 Task: Select a due date automation when advanced on, the moment a card is due add fields with custom field "Resume" set to a date between 1 and 7 working days ago.
Action: Mouse moved to (1273, 106)
Screenshot: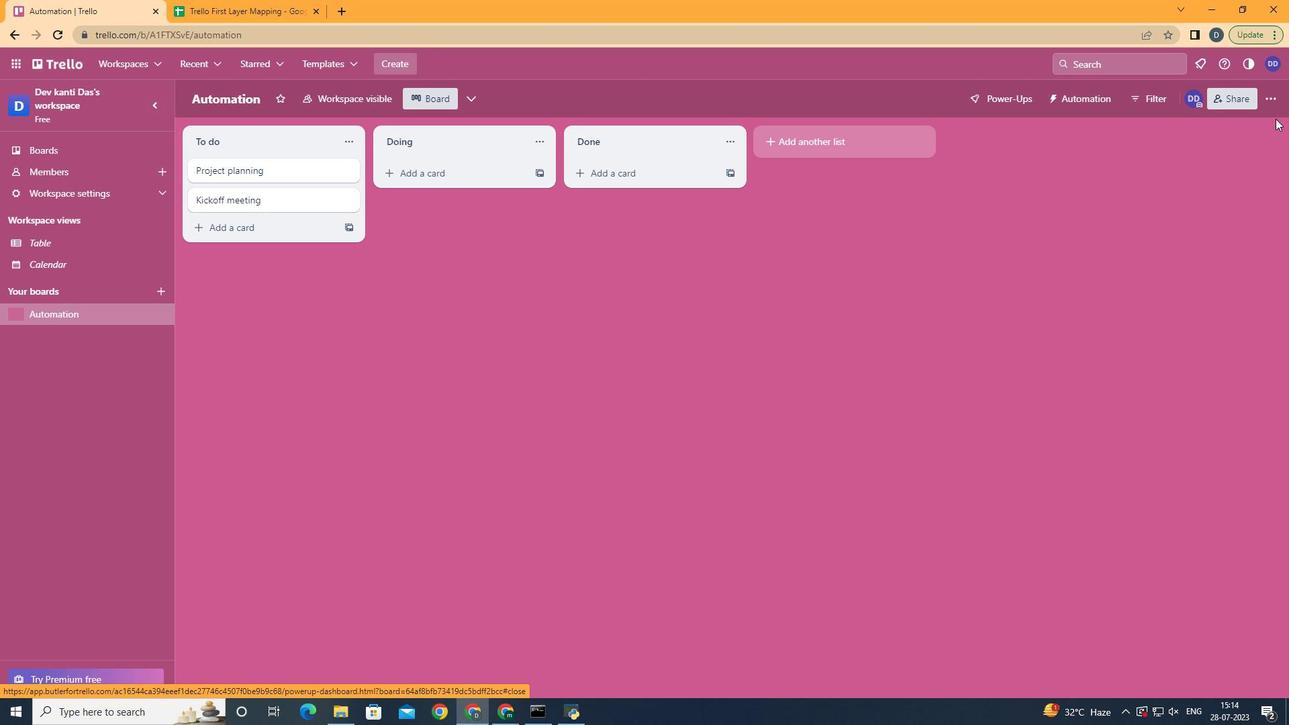 
Action: Mouse pressed left at (1273, 106)
Screenshot: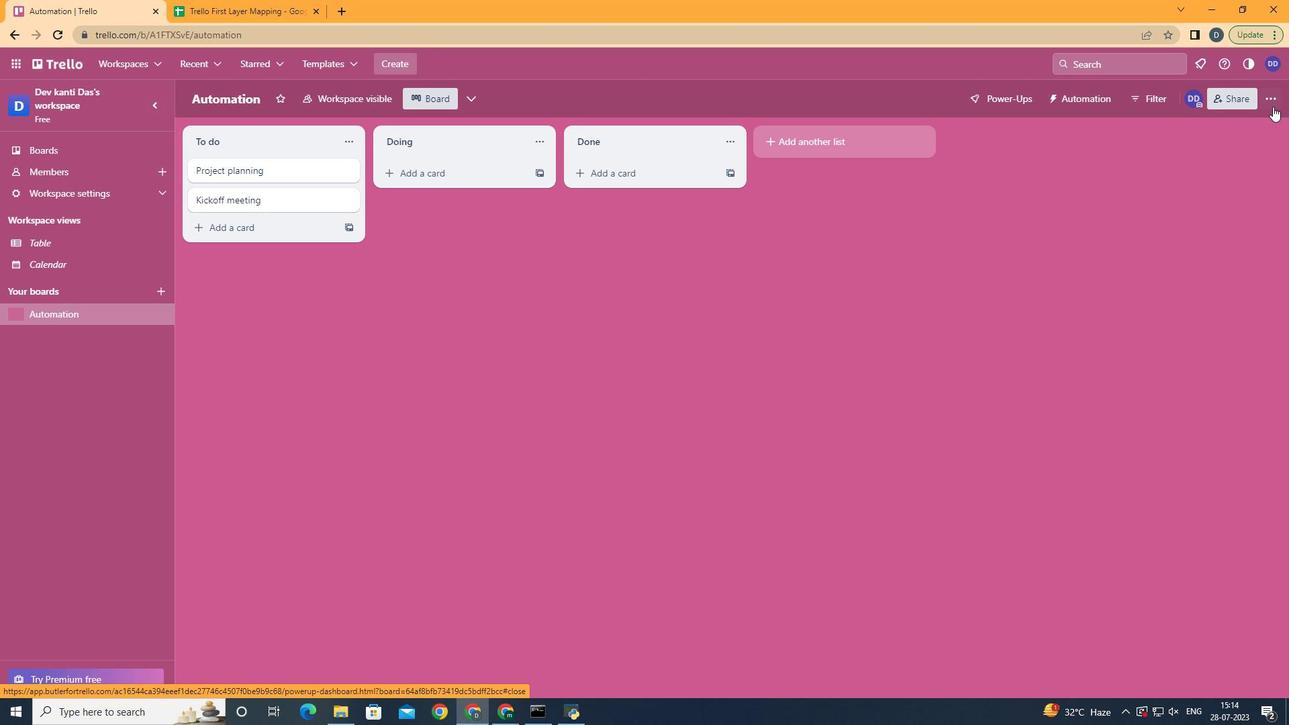
Action: Mouse moved to (1150, 276)
Screenshot: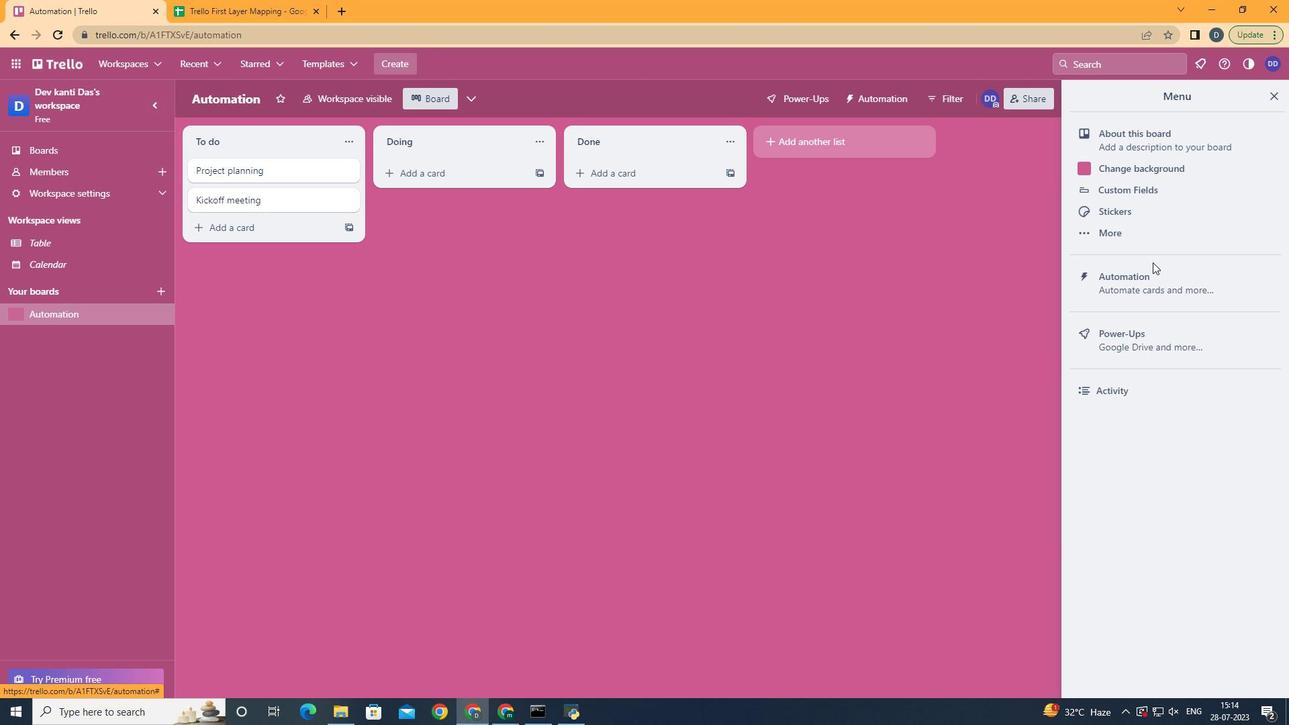 
Action: Mouse pressed left at (1150, 276)
Screenshot: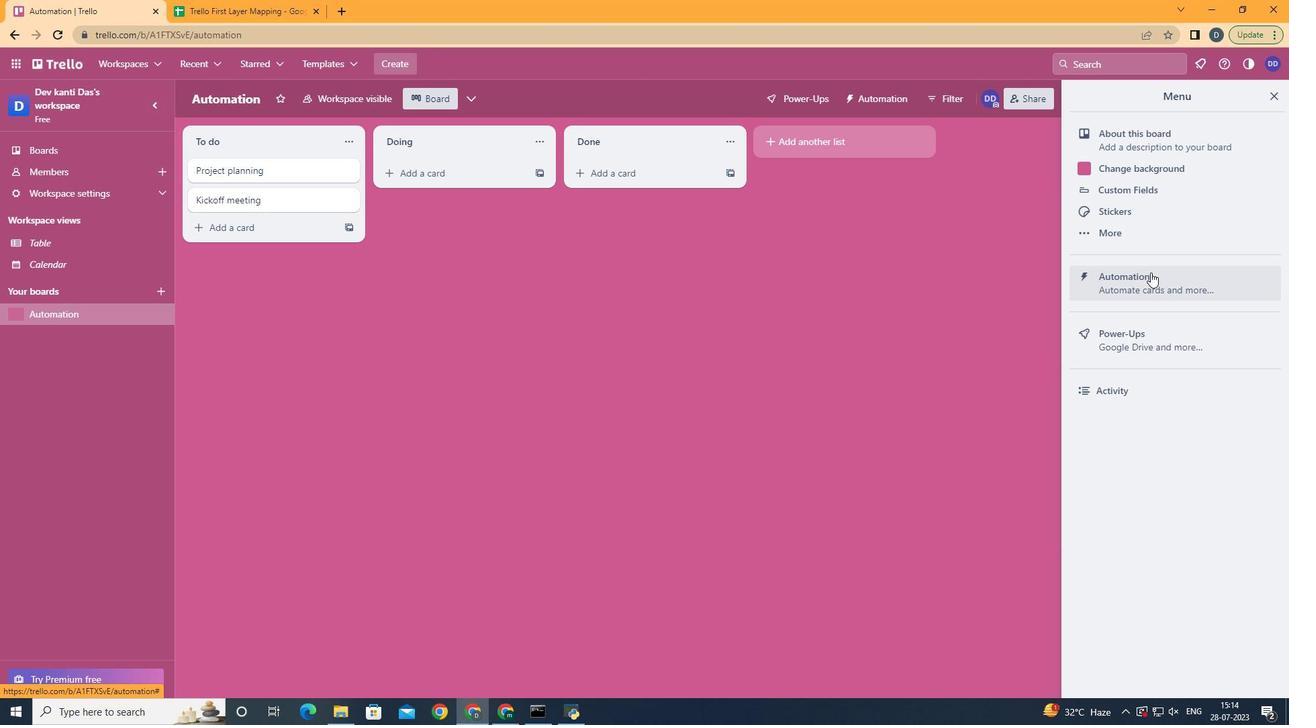 
Action: Mouse moved to (254, 264)
Screenshot: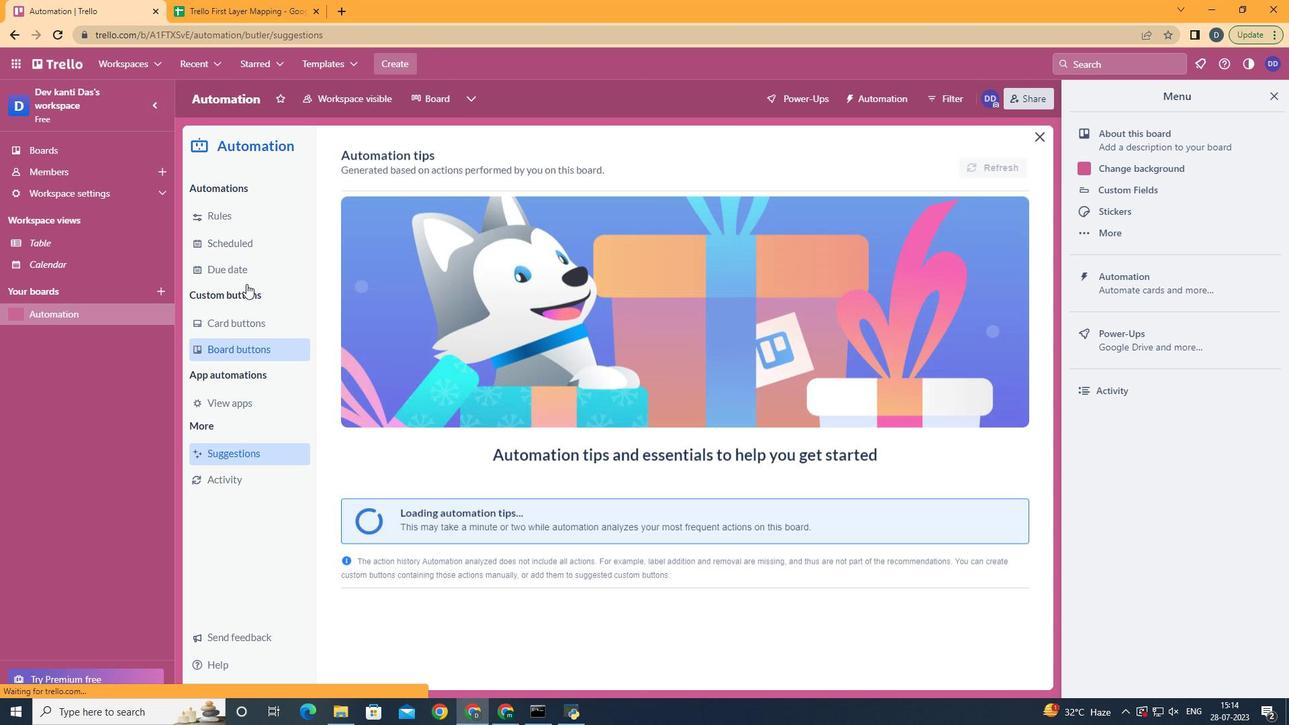 
Action: Mouse pressed left at (254, 264)
Screenshot: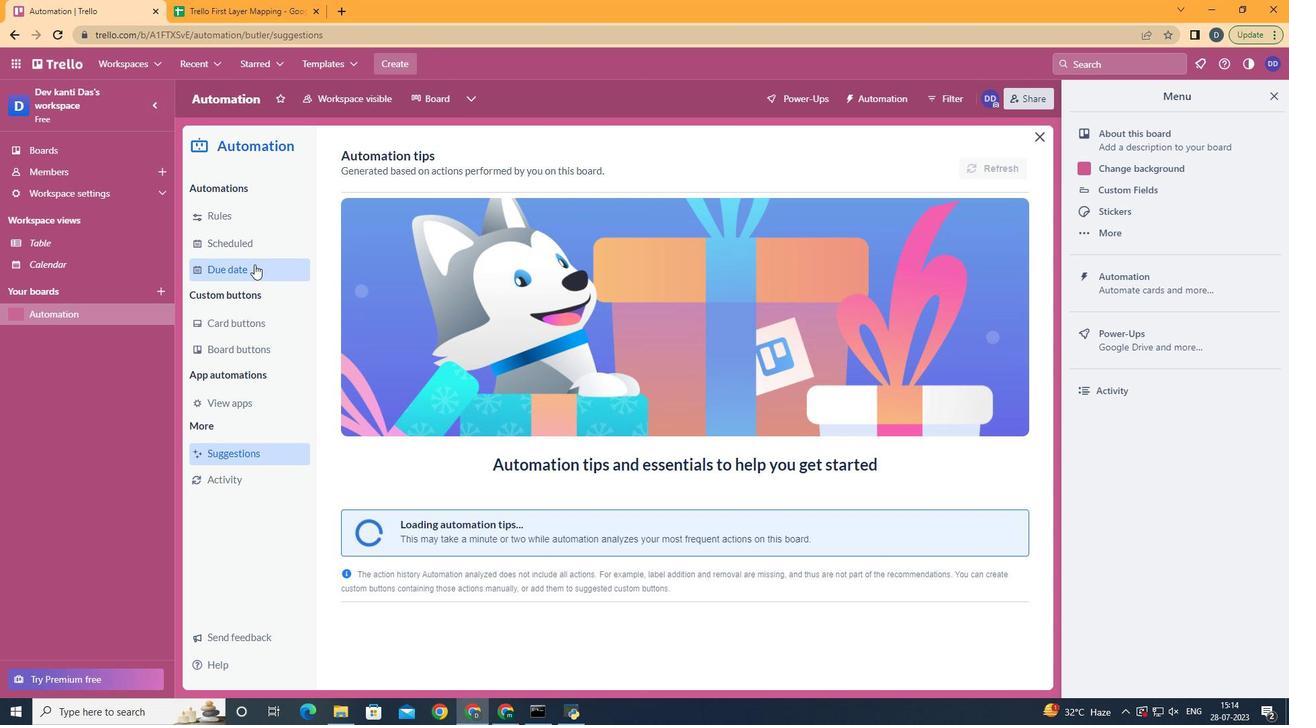 
Action: Mouse pressed right at (254, 264)
Screenshot: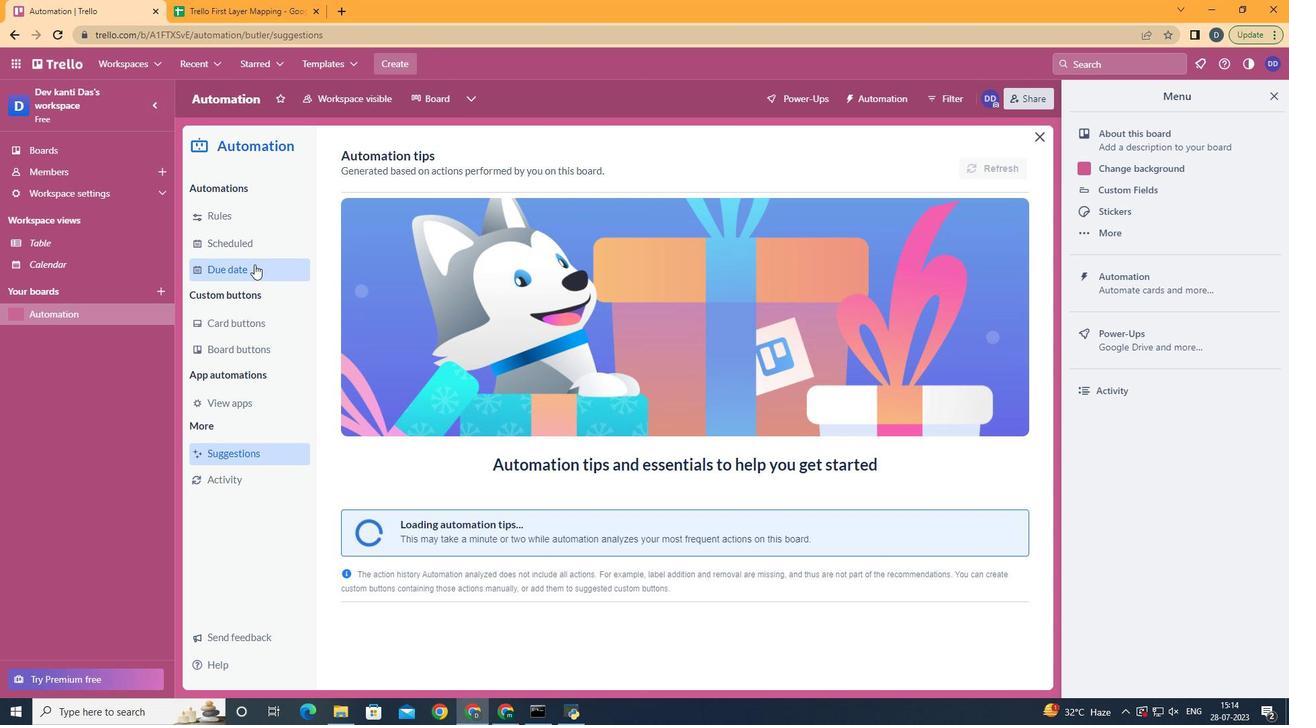 
Action: Mouse pressed left at (254, 264)
Screenshot: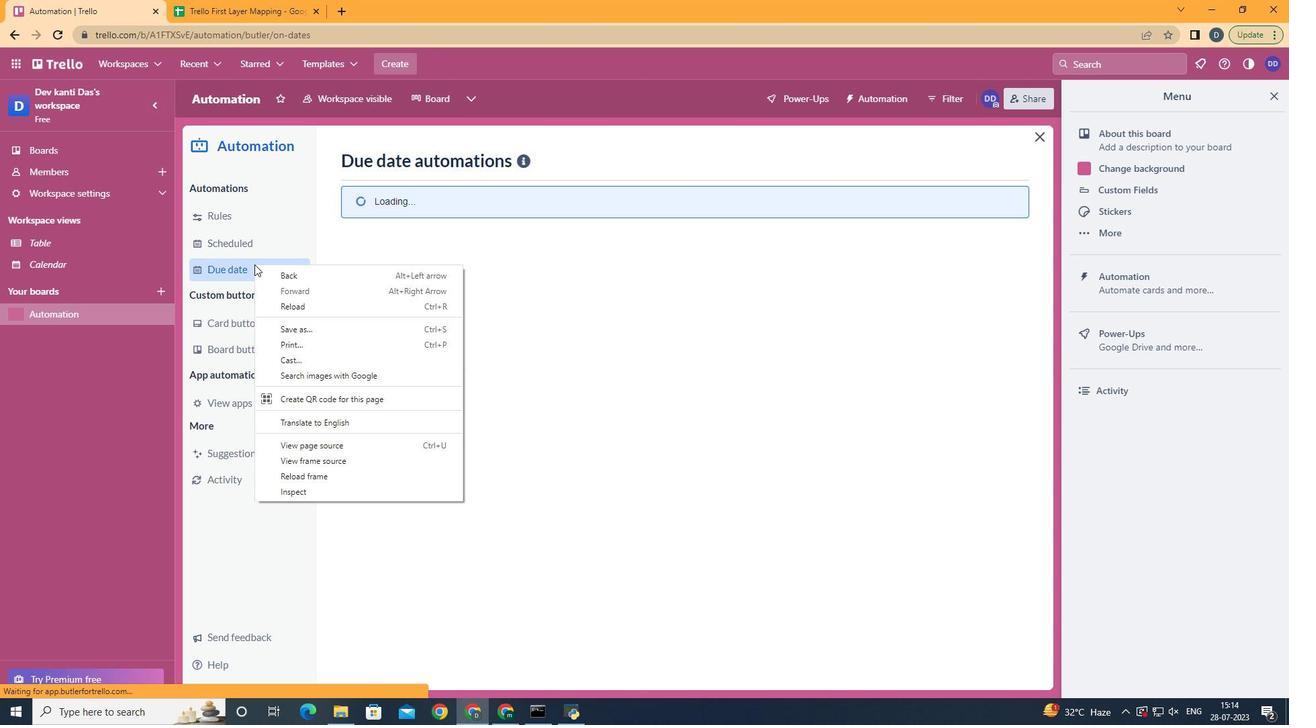 
Action: Mouse moved to (957, 170)
Screenshot: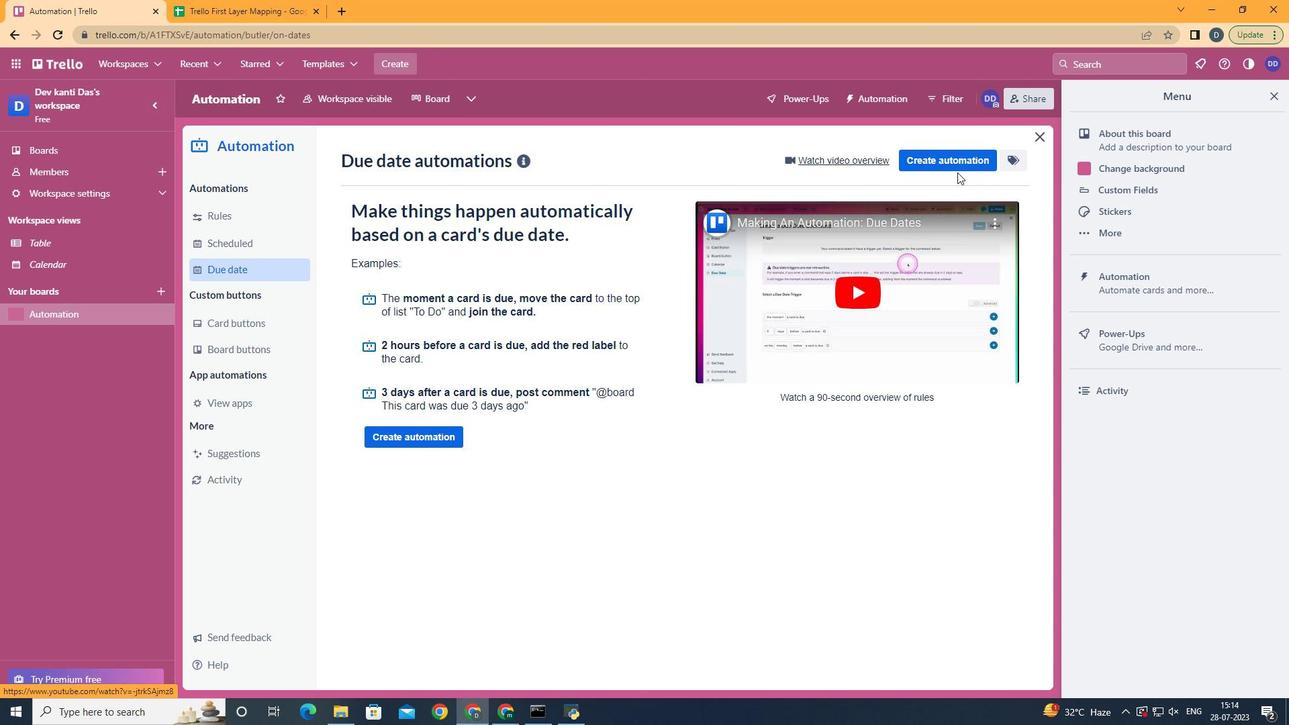 
Action: Mouse pressed left at (957, 170)
Screenshot: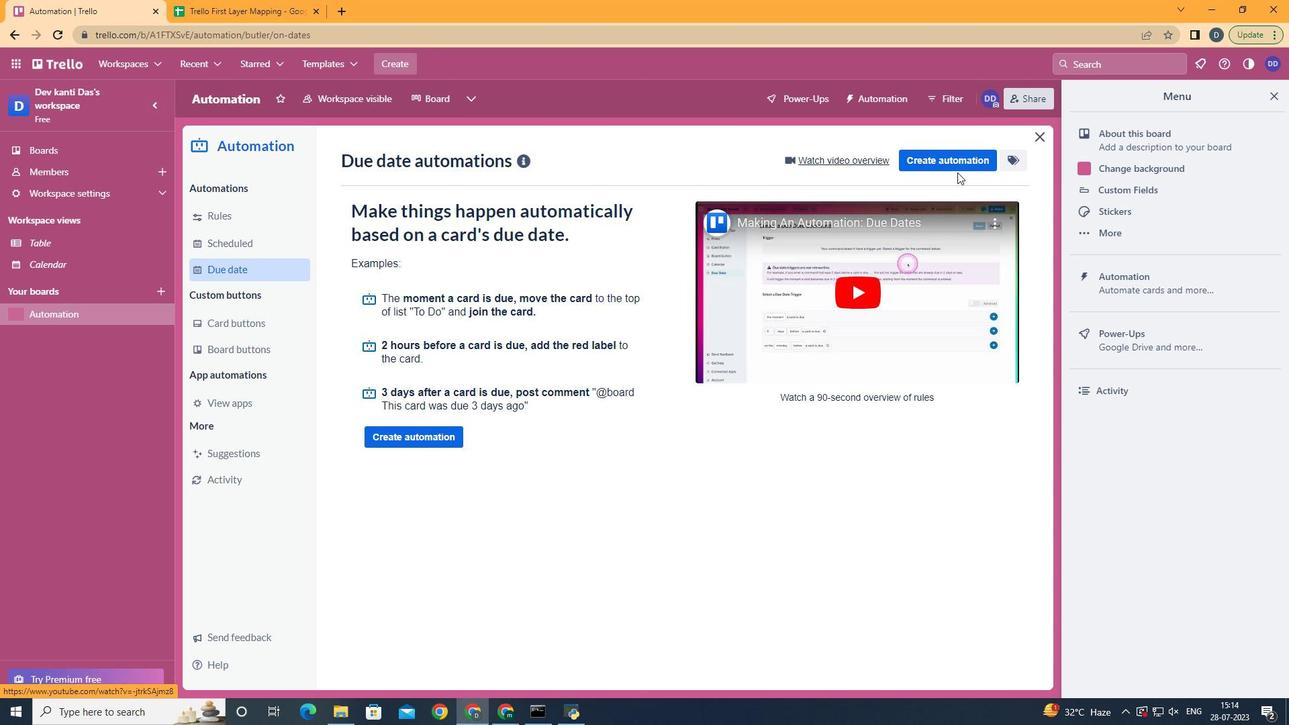 
Action: Mouse moved to (573, 302)
Screenshot: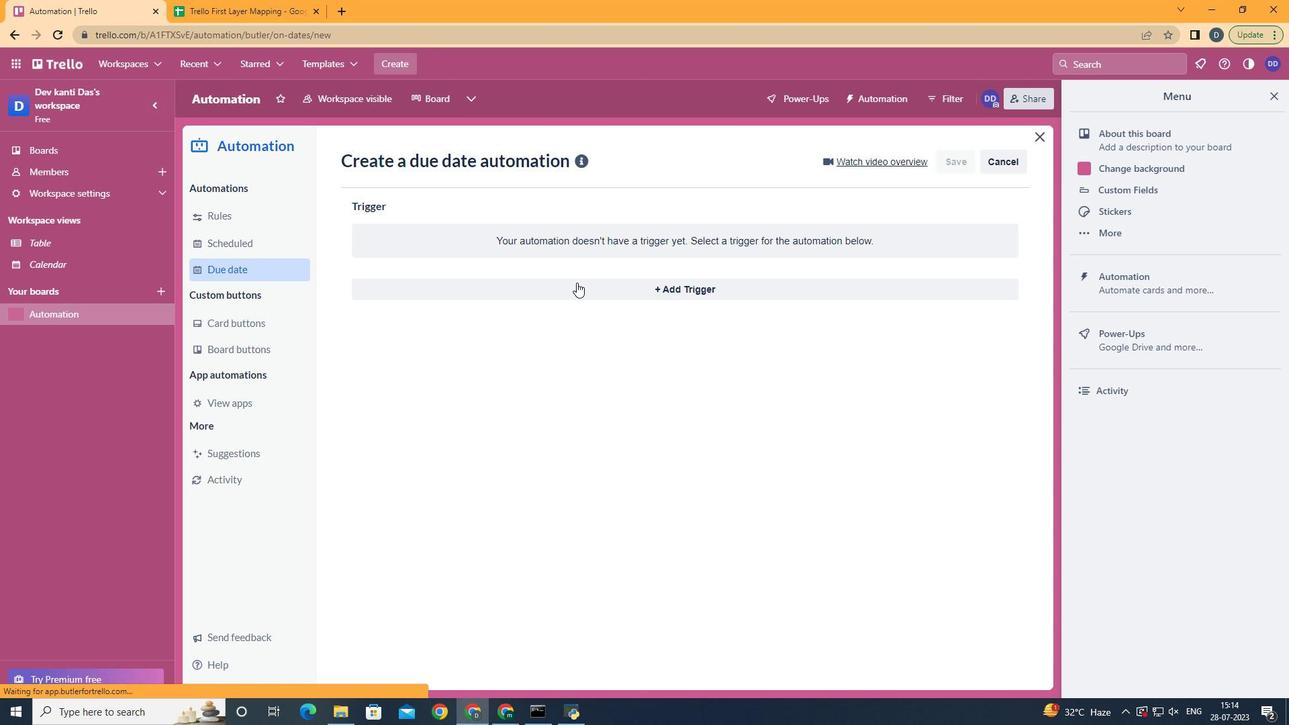 
Action: Mouse pressed left at (573, 302)
Screenshot: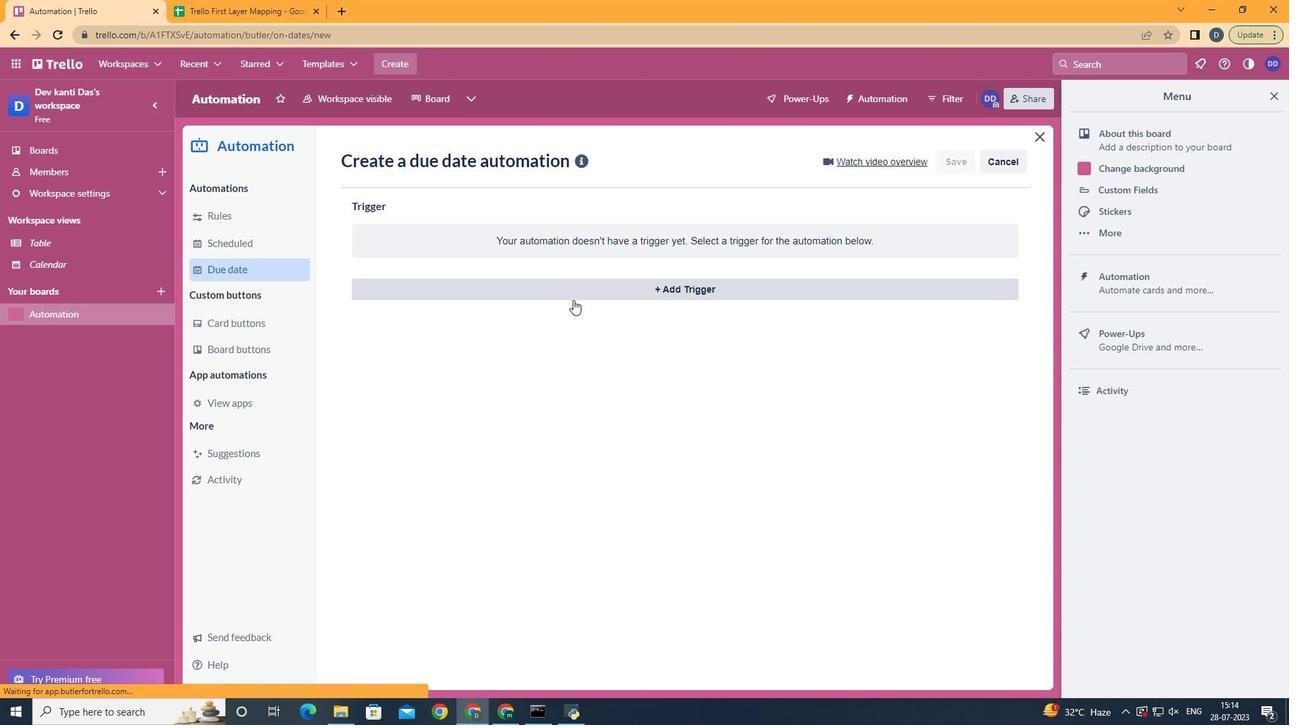 
Action: Mouse moved to (599, 288)
Screenshot: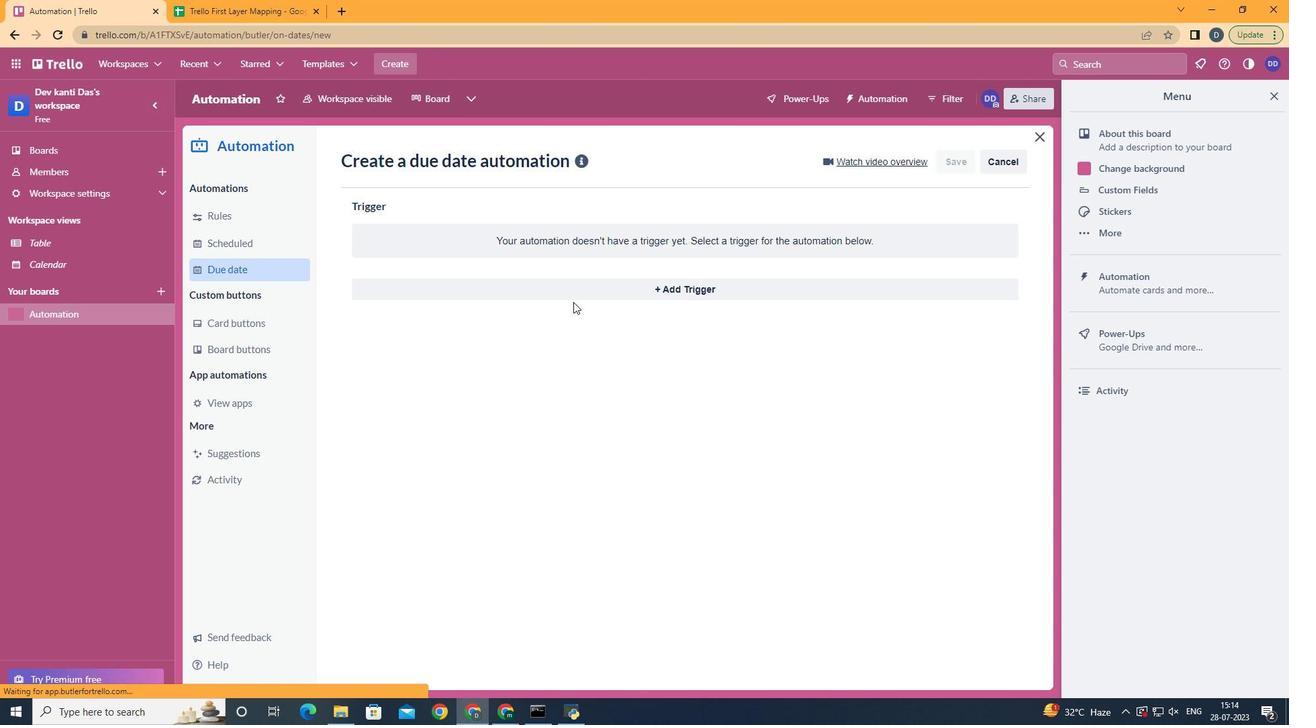 
Action: Mouse pressed left at (599, 288)
Screenshot: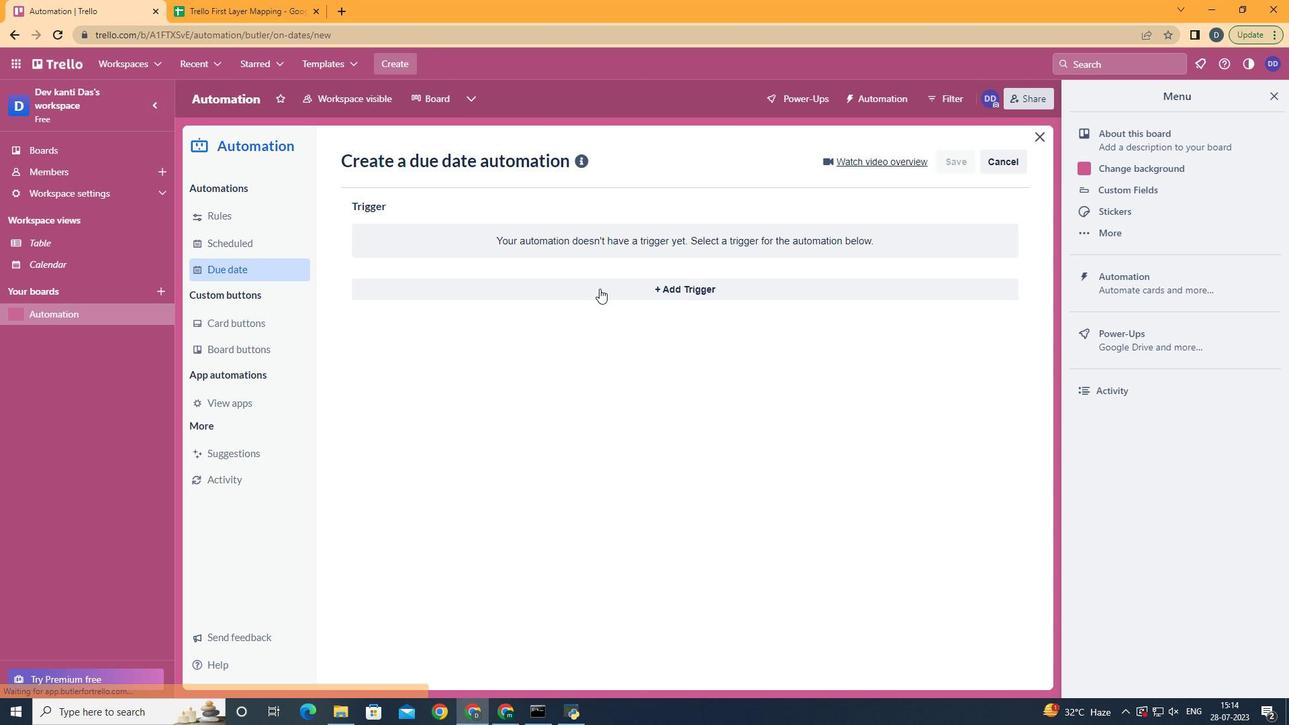 
Action: Mouse moved to (403, 470)
Screenshot: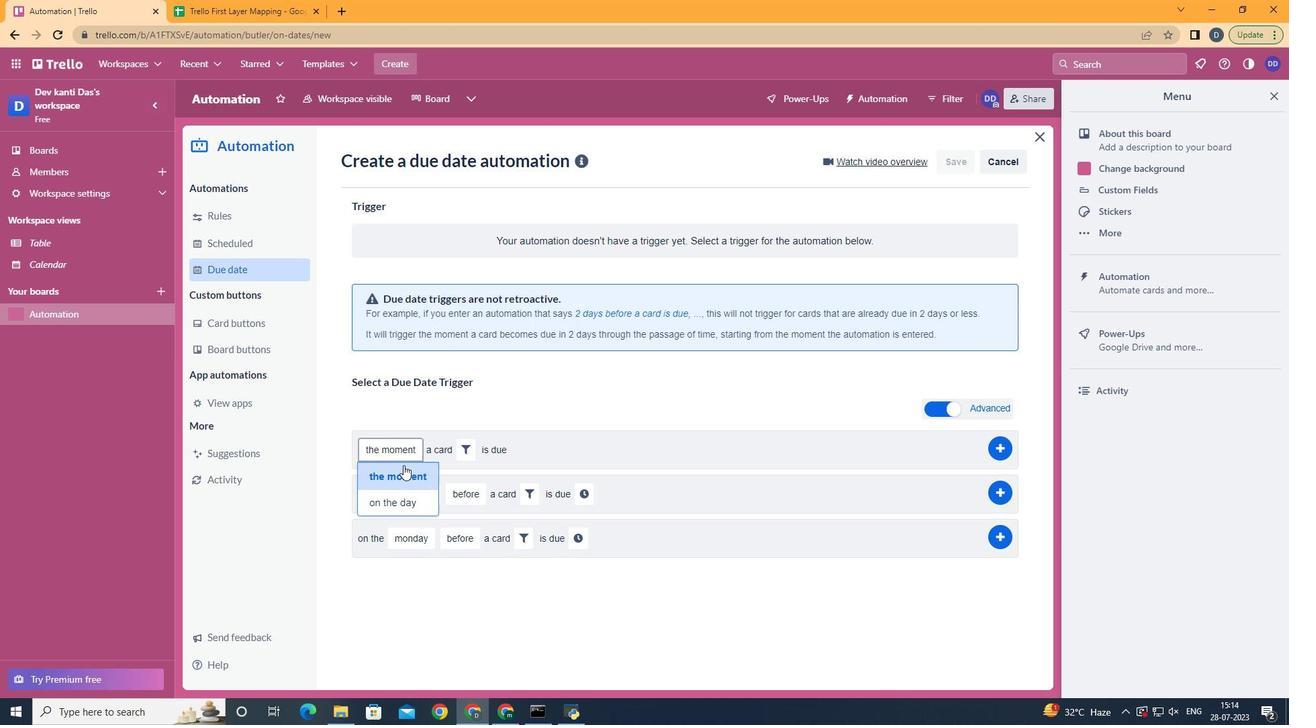 
Action: Mouse pressed left at (403, 470)
Screenshot: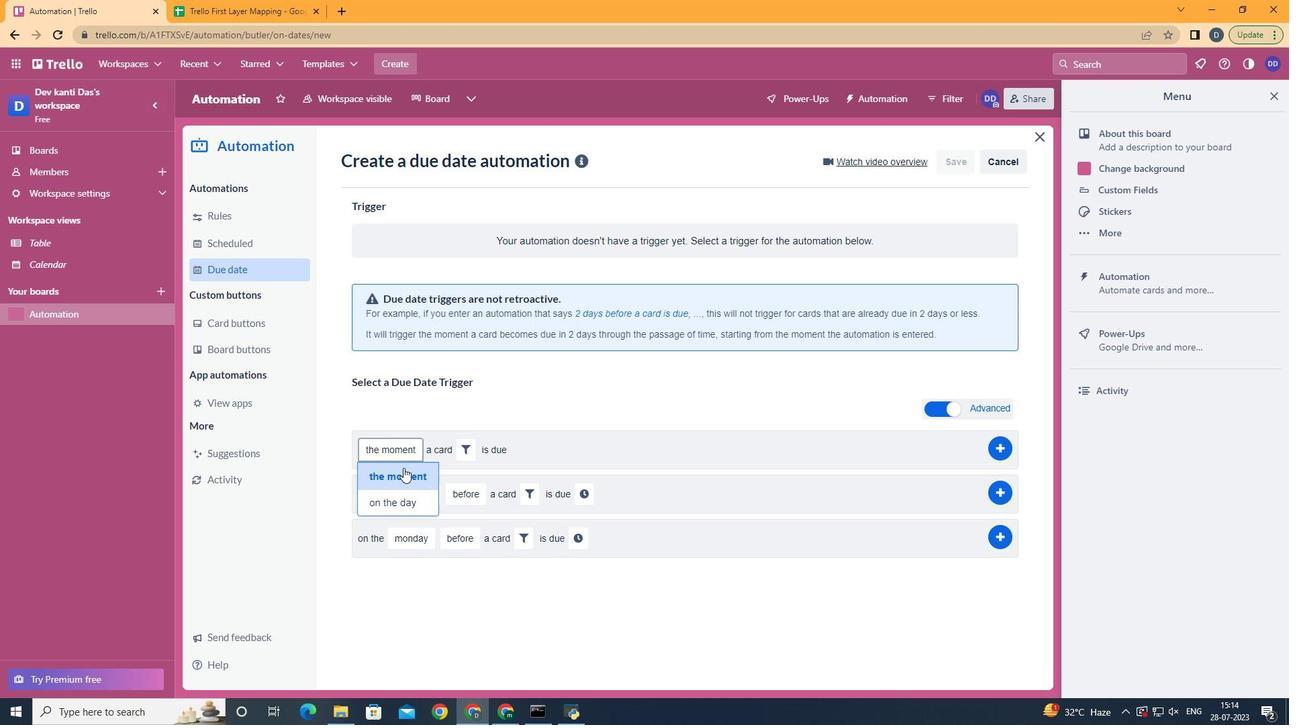 
Action: Mouse moved to (463, 450)
Screenshot: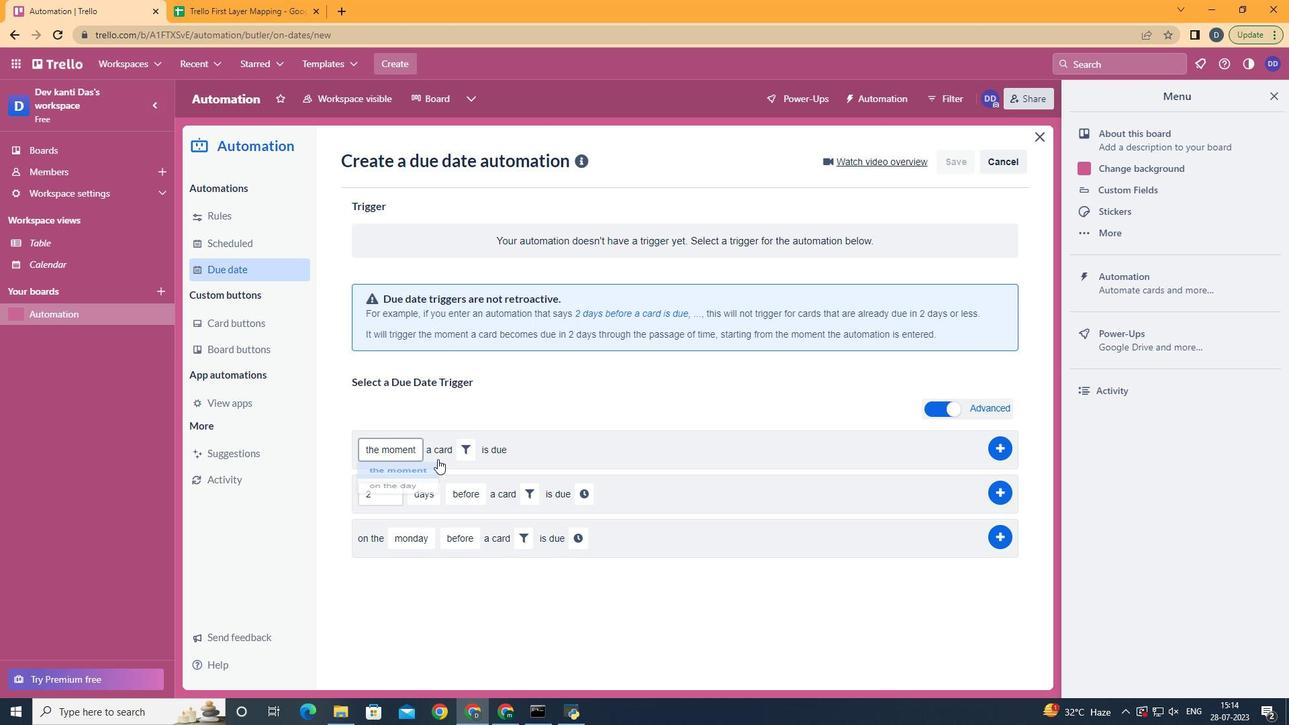 
Action: Mouse pressed left at (463, 450)
Screenshot: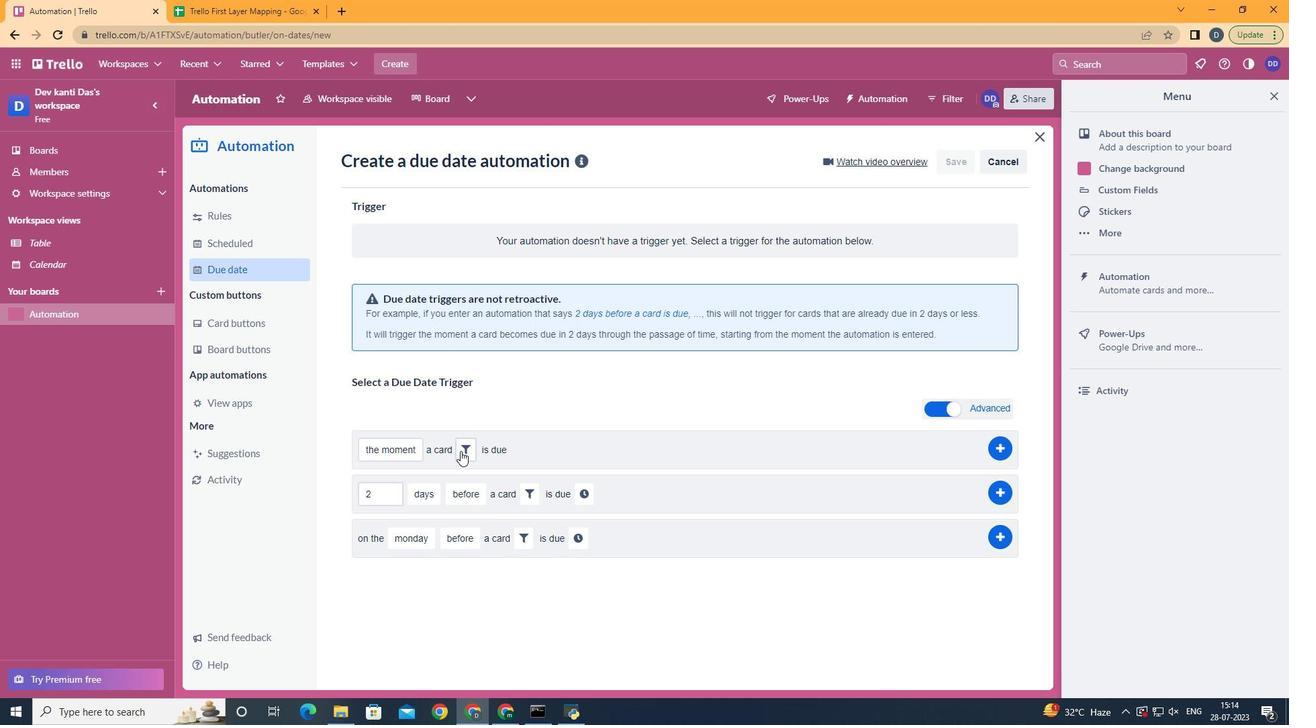 
Action: Mouse moved to (681, 495)
Screenshot: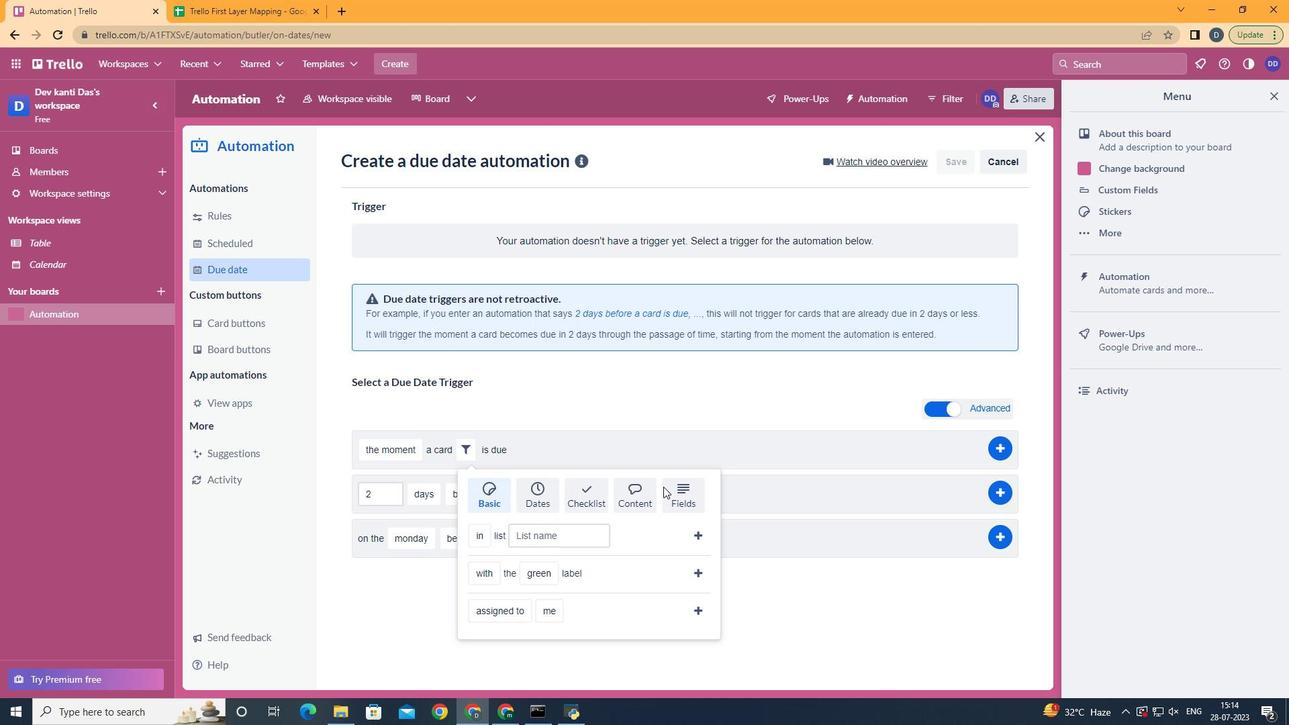 
Action: Mouse pressed left at (681, 495)
Screenshot: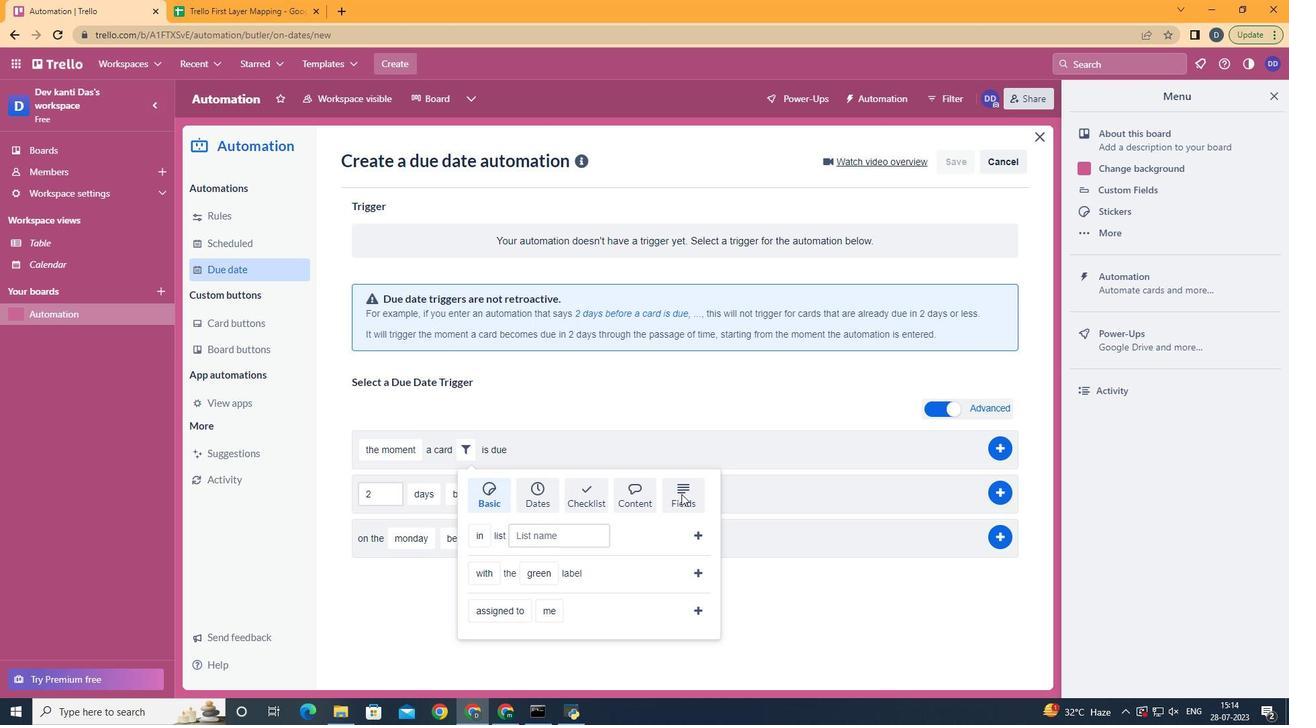 
Action: Mouse moved to (671, 534)
Screenshot: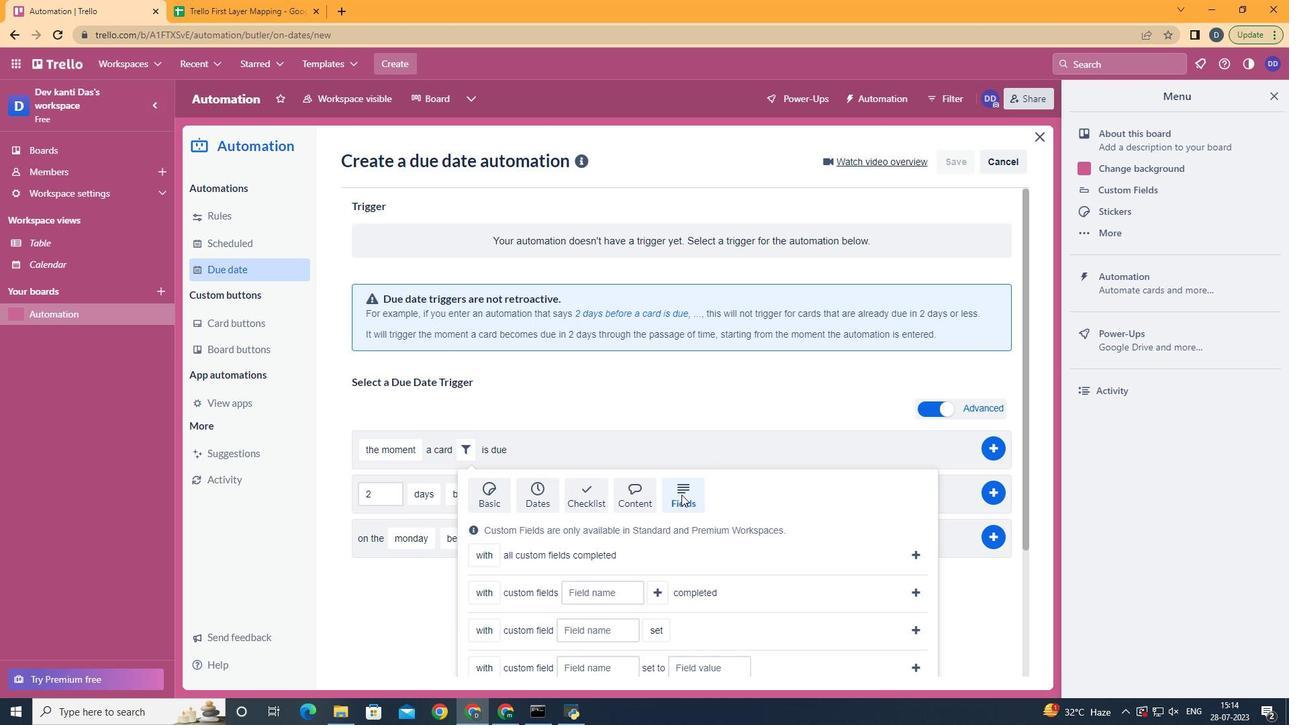 
Action: Mouse scrolled (671, 533) with delta (0, 0)
Screenshot: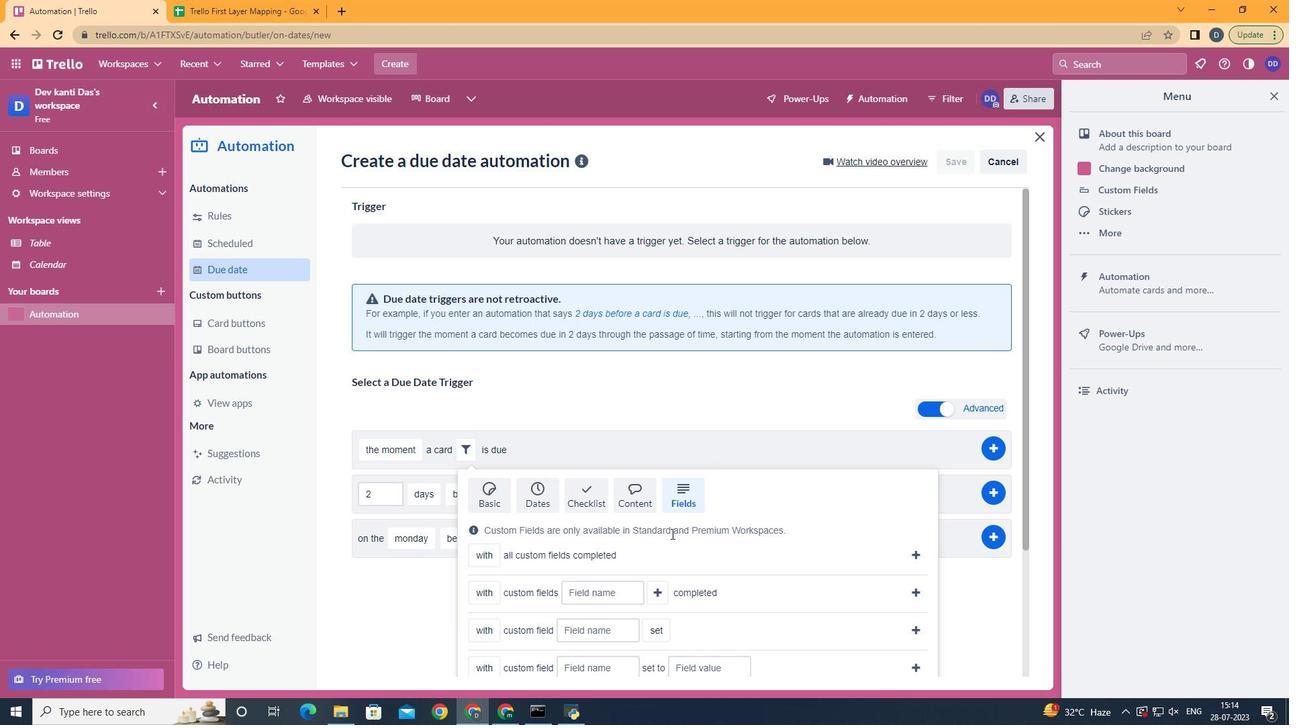 
Action: Mouse scrolled (671, 533) with delta (0, 0)
Screenshot: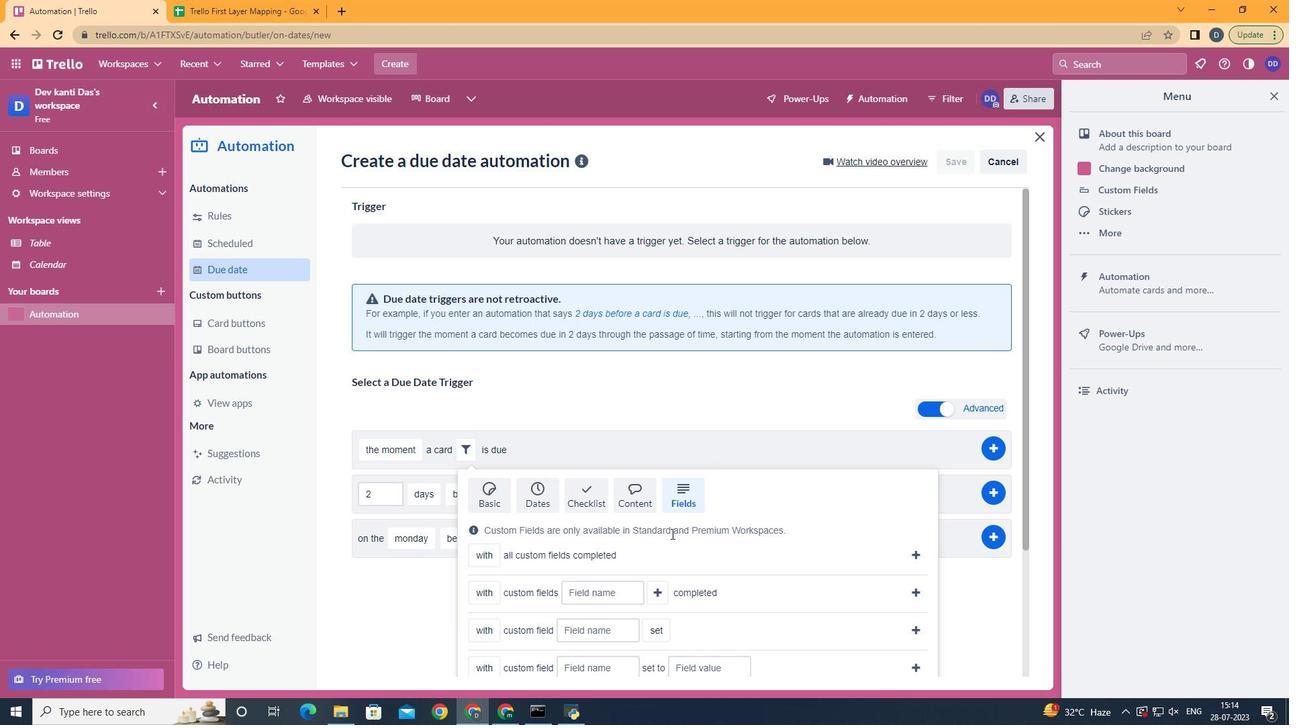 
Action: Mouse scrolled (671, 533) with delta (0, 0)
Screenshot: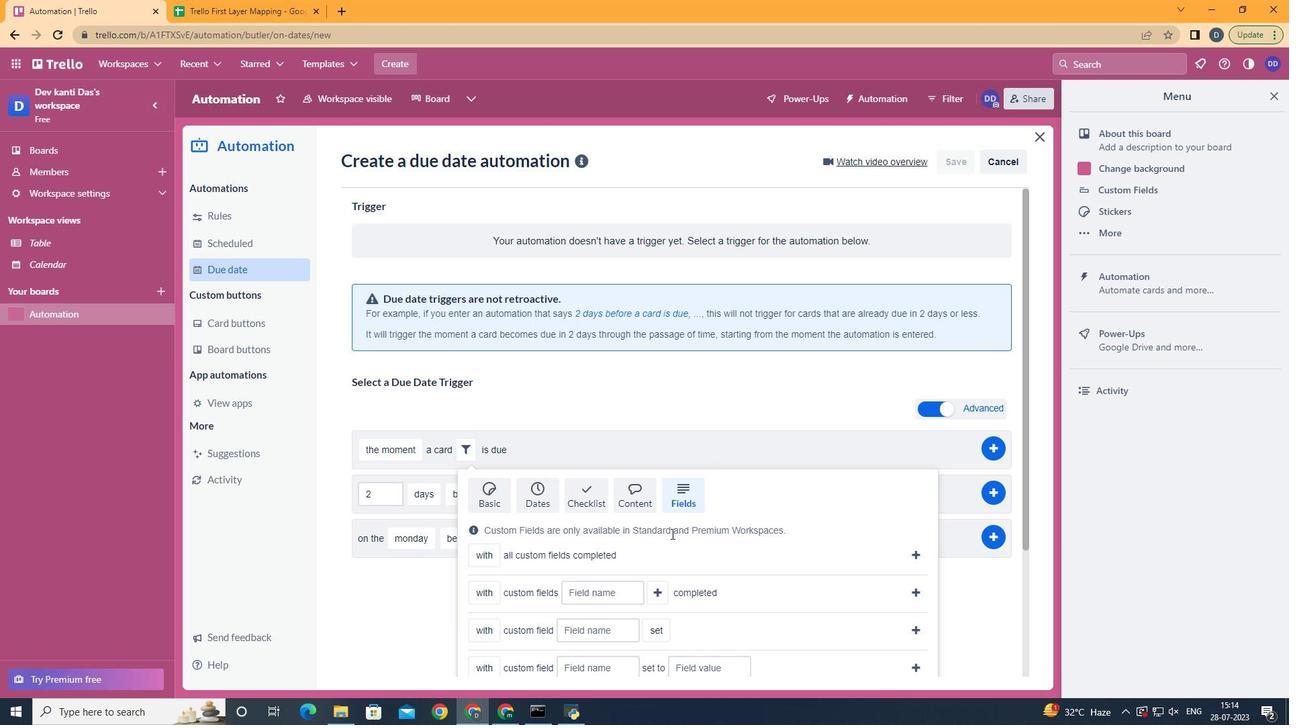 
Action: Mouse scrolled (671, 533) with delta (0, 0)
Screenshot: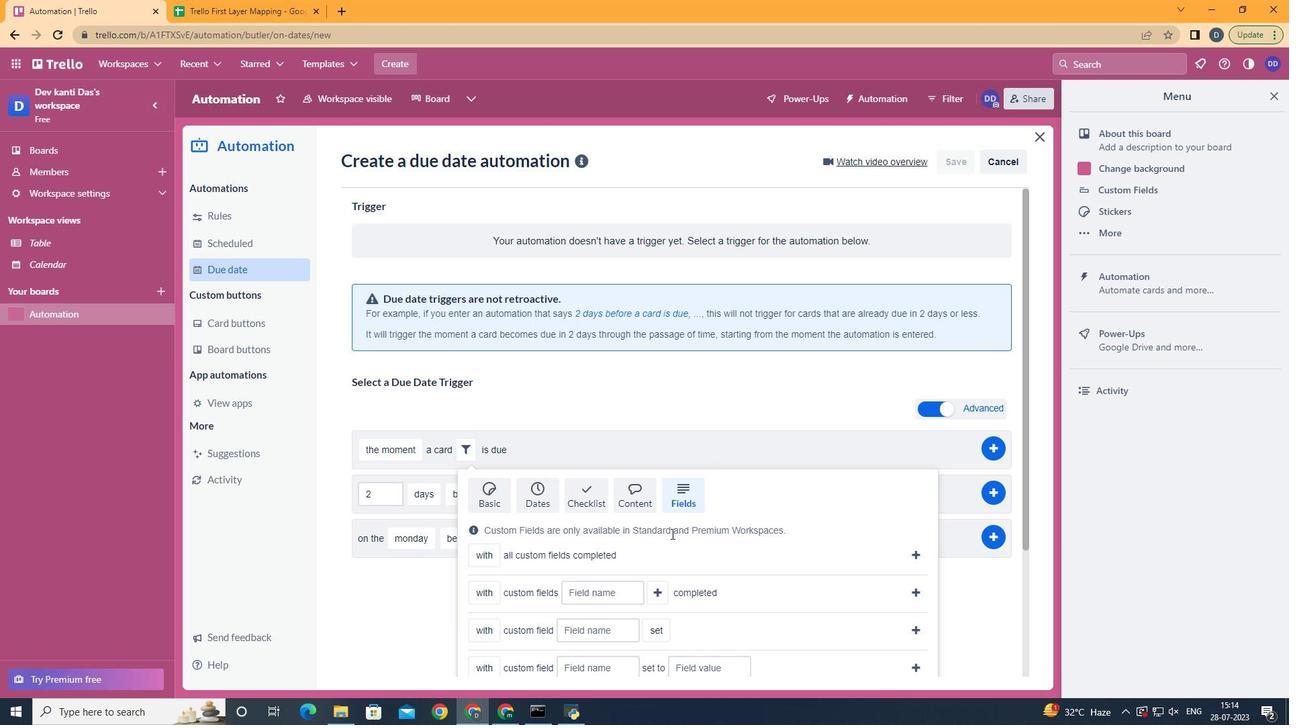 
Action: Mouse scrolled (671, 533) with delta (0, 0)
Screenshot: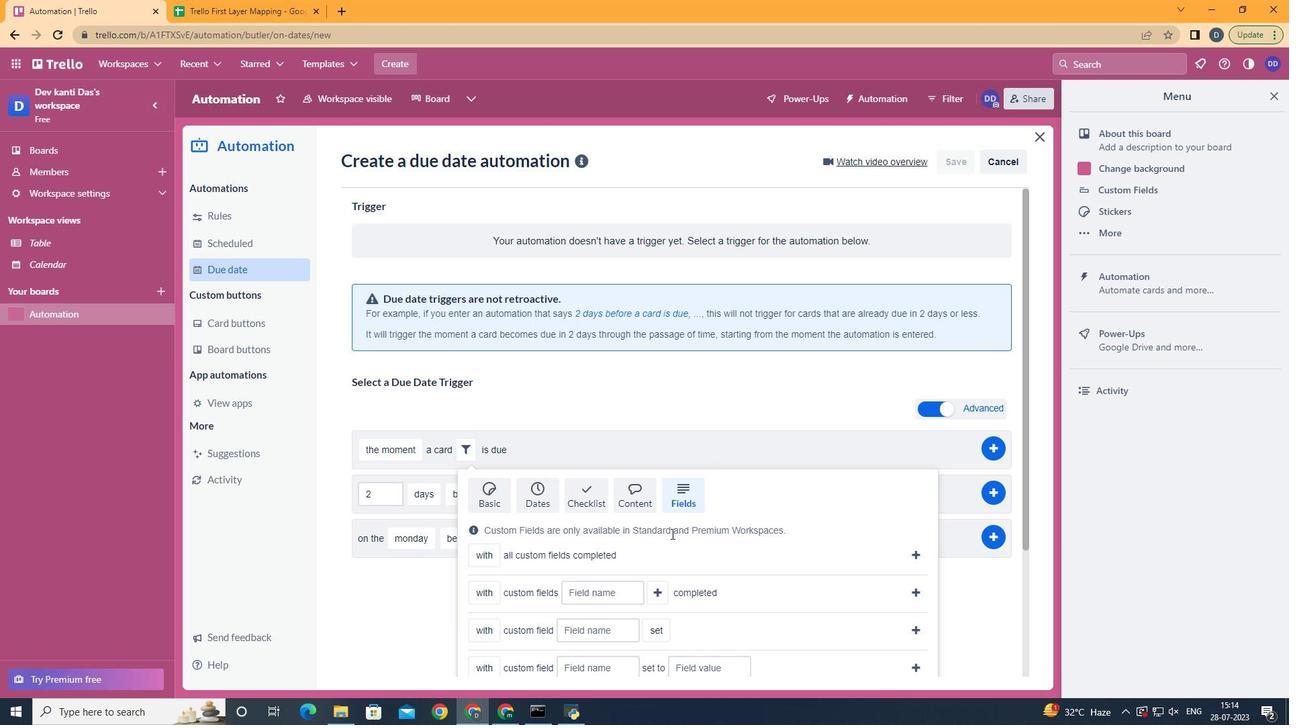 
Action: Mouse scrolled (671, 533) with delta (0, 0)
Screenshot: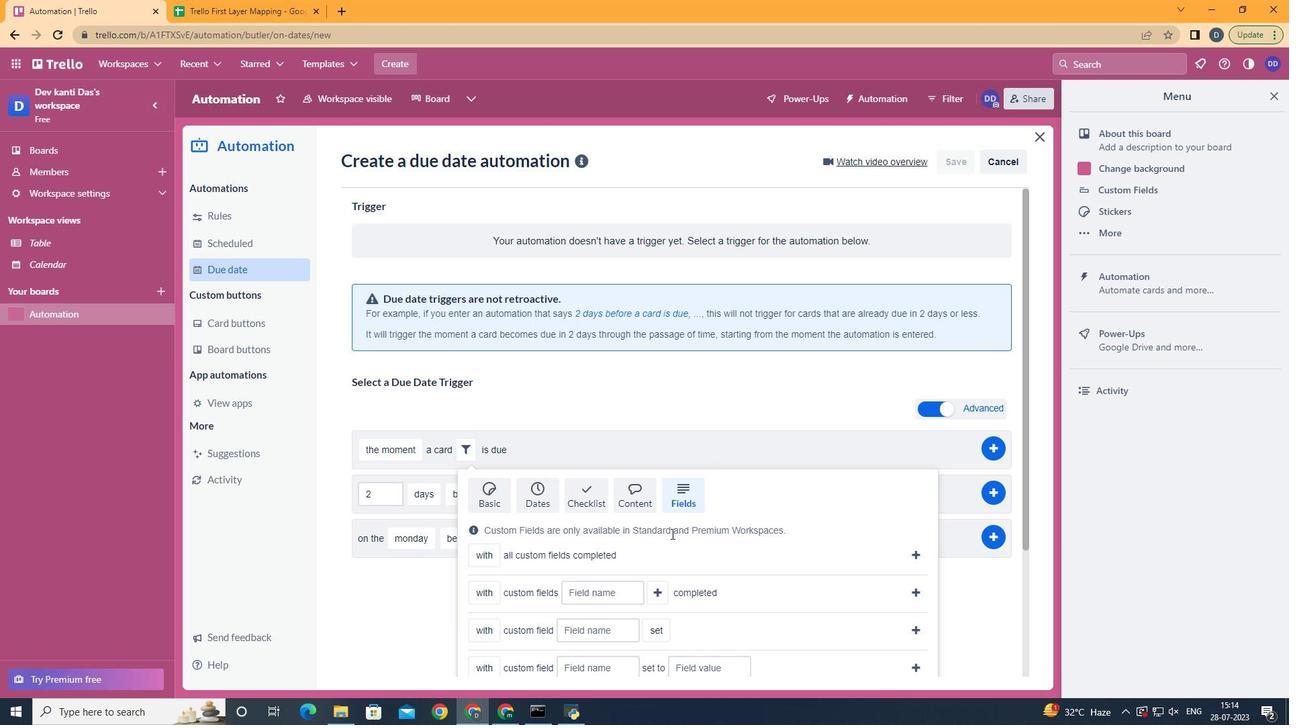 
Action: Mouse scrolled (671, 533) with delta (0, 0)
Screenshot: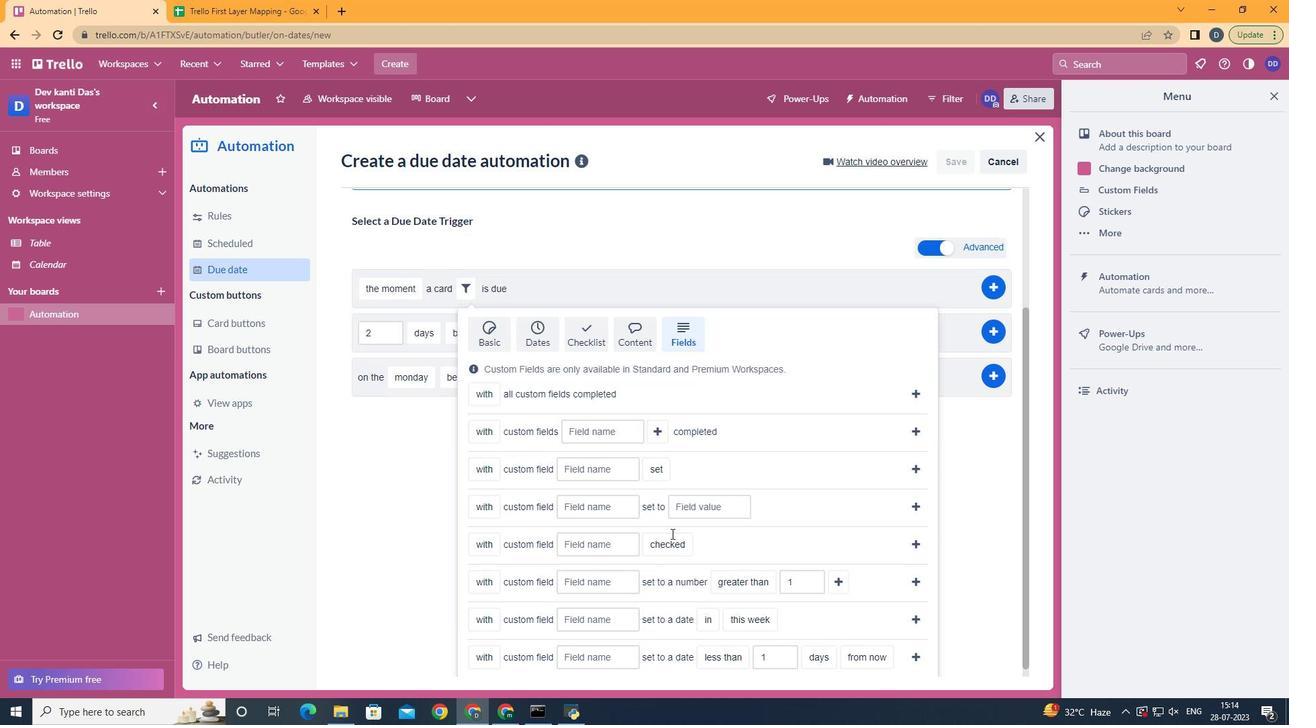 
Action: Mouse scrolled (671, 533) with delta (0, 0)
Screenshot: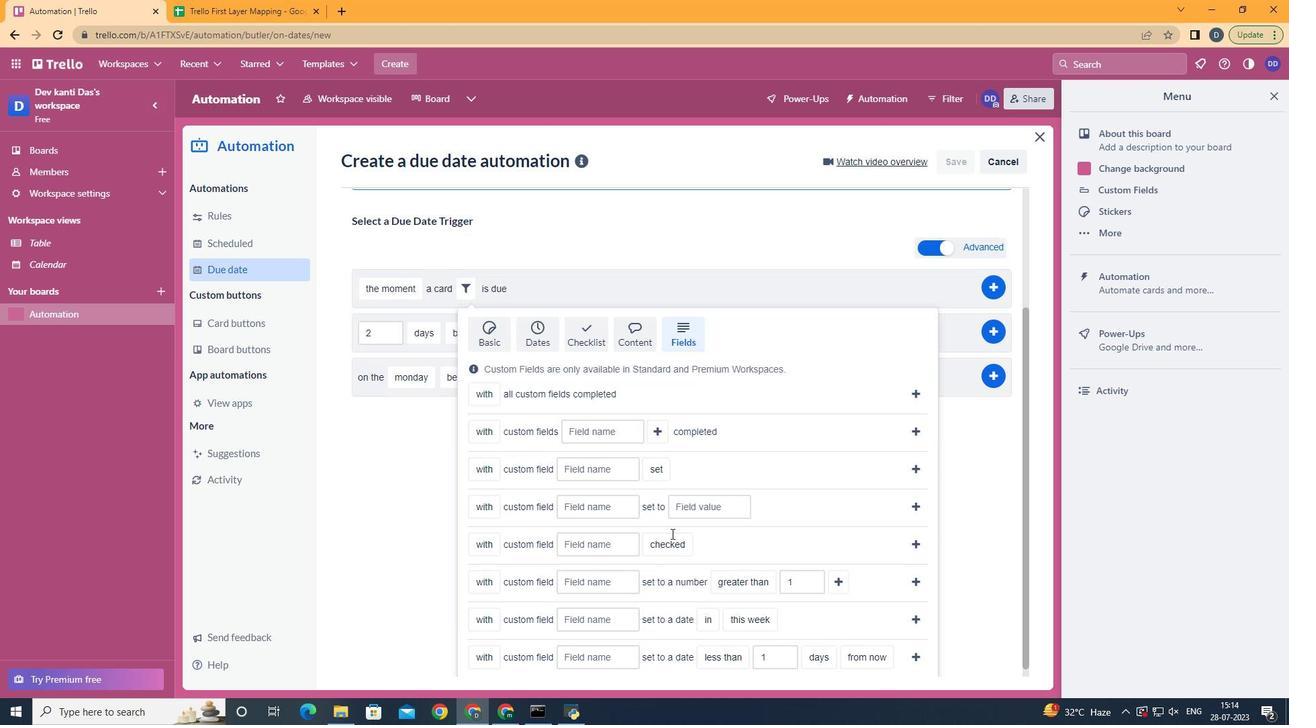 
Action: Mouse scrolled (671, 533) with delta (0, 0)
Screenshot: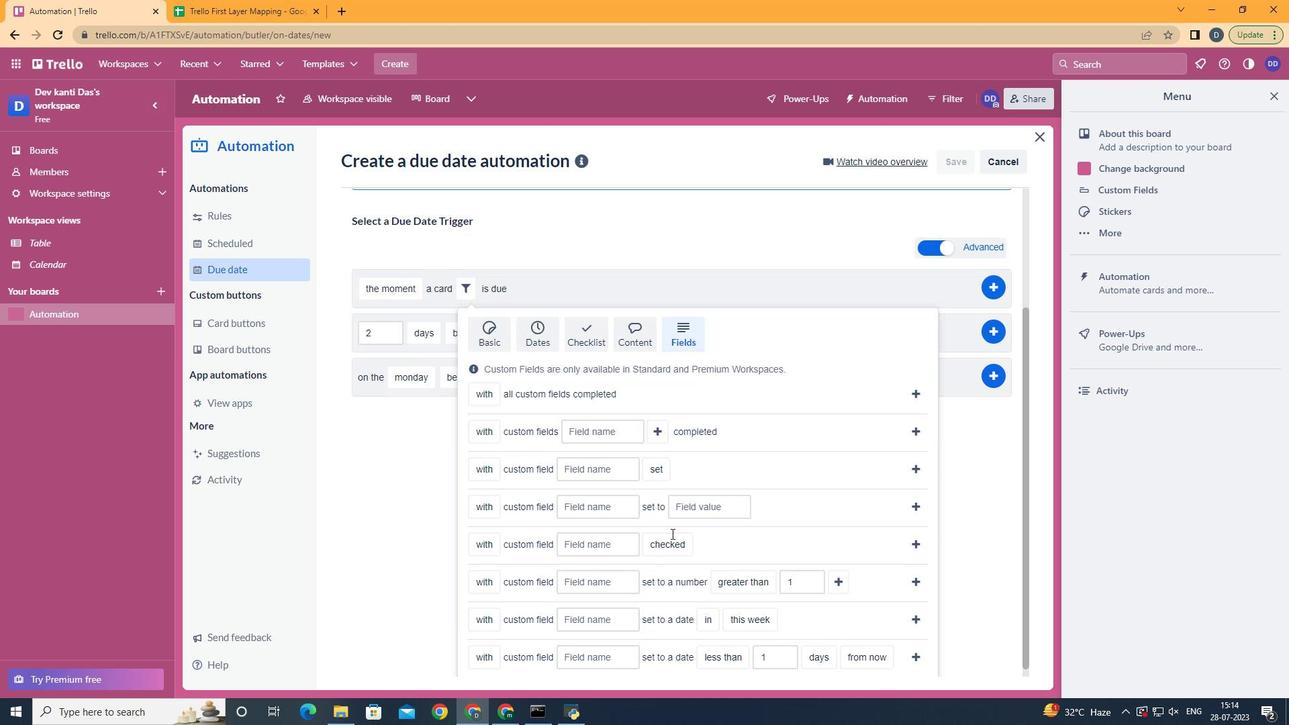 
Action: Mouse scrolled (671, 533) with delta (0, 0)
Screenshot: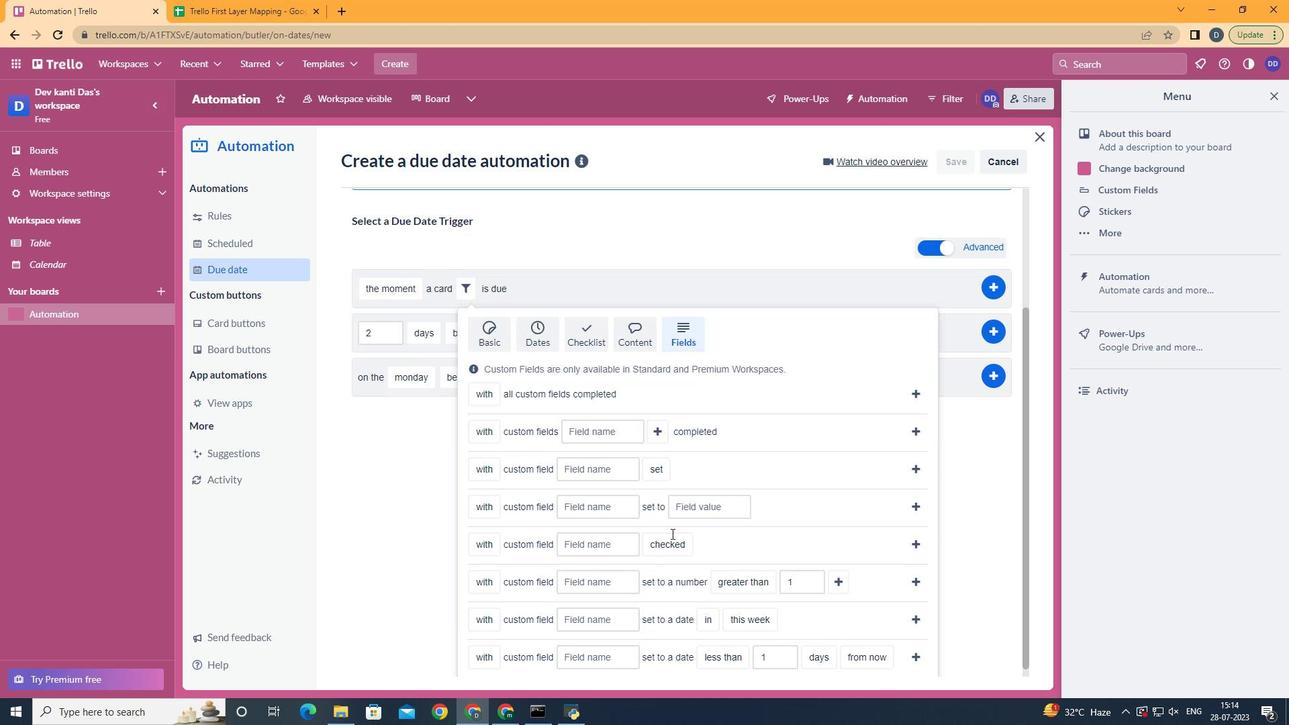 
Action: Mouse scrolled (671, 533) with delta (0, 0)
Screenshot: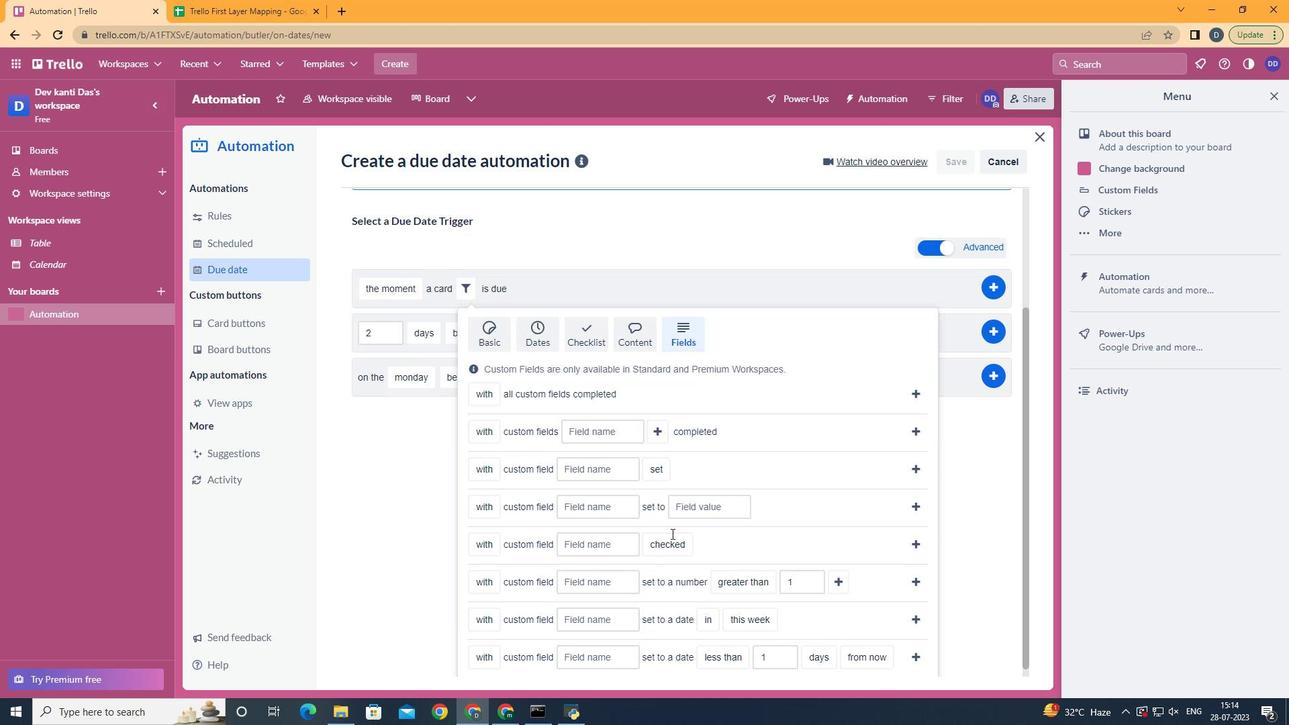 
Action: Mouse scrolled (671, 533) with delta (0, 0)
Screenshot: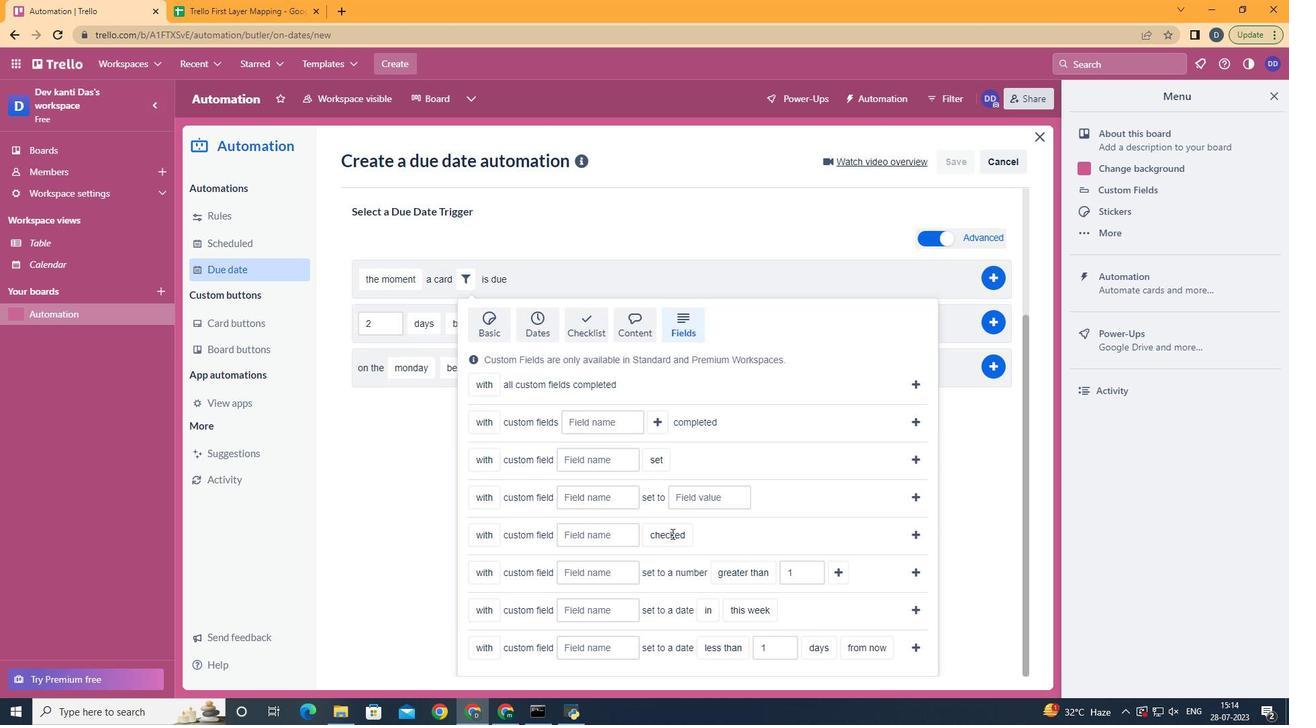 
Action: Mouse moved to (499, 599)
Screenshot: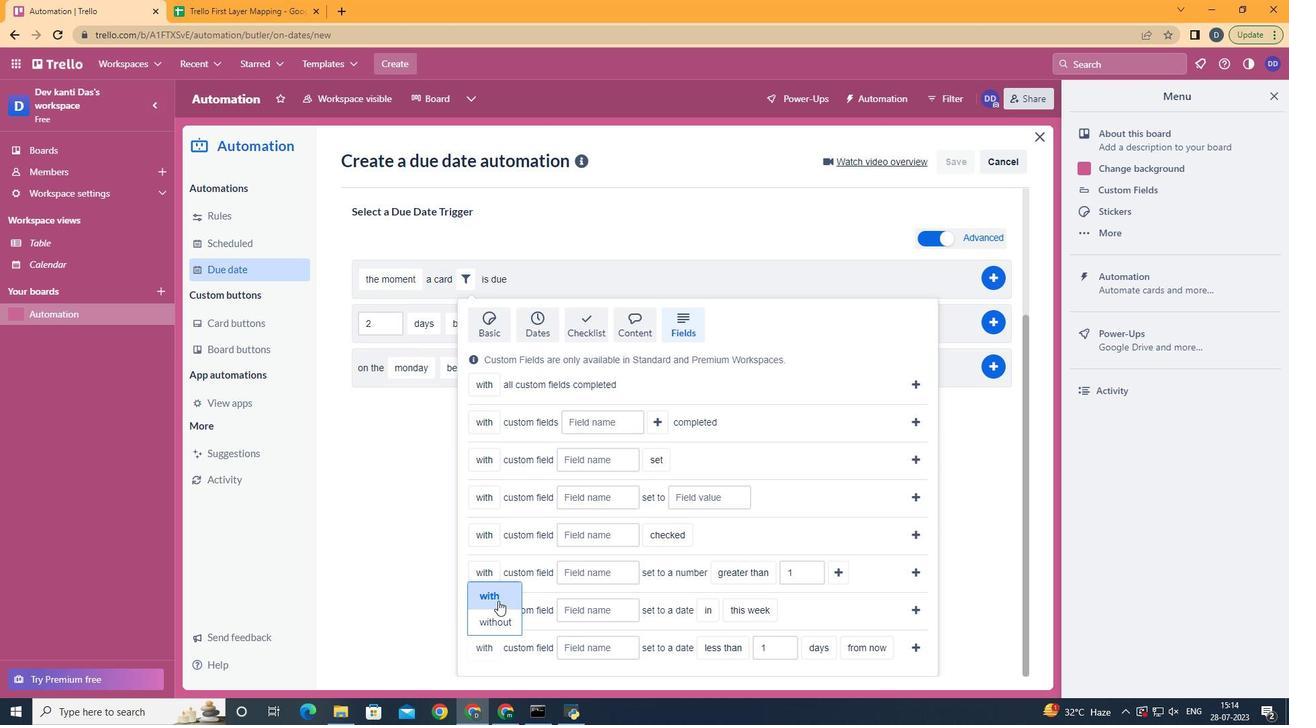 
Action: Mouse pressed left at (499, 599)
Screenshot: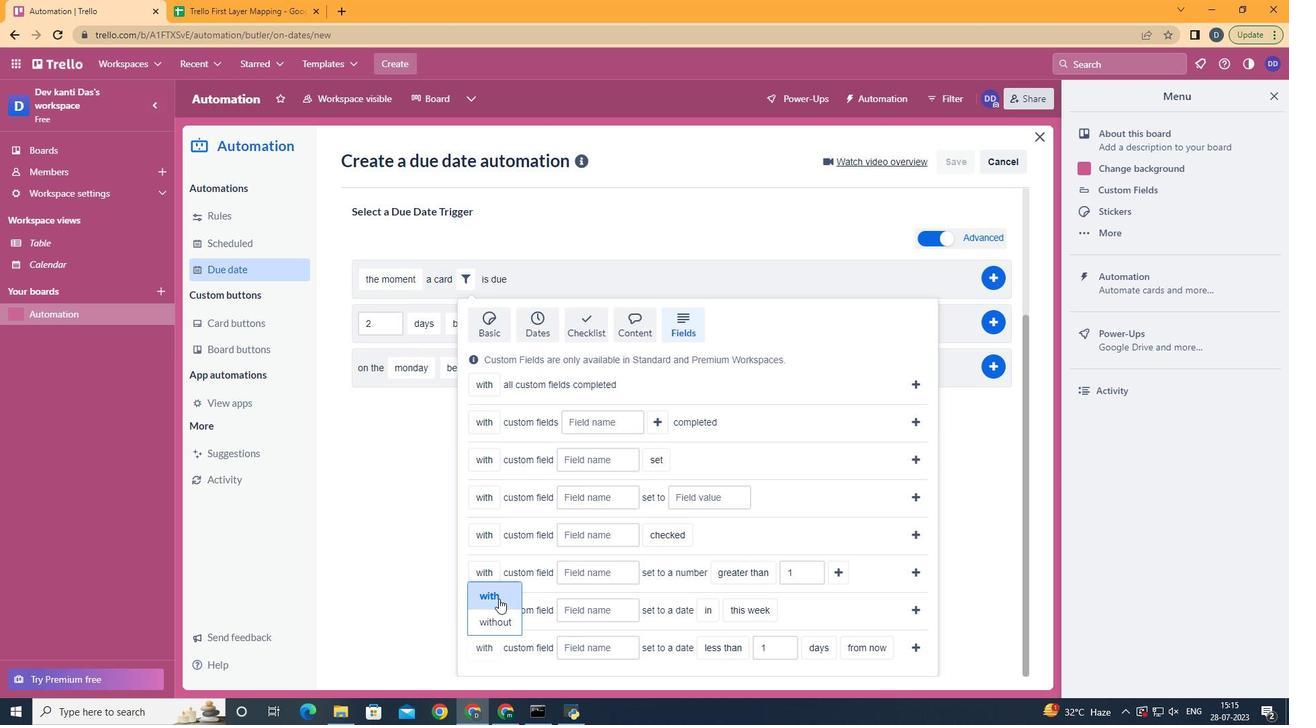 
Action: Mouse moved to (602, 643)
Screenshot: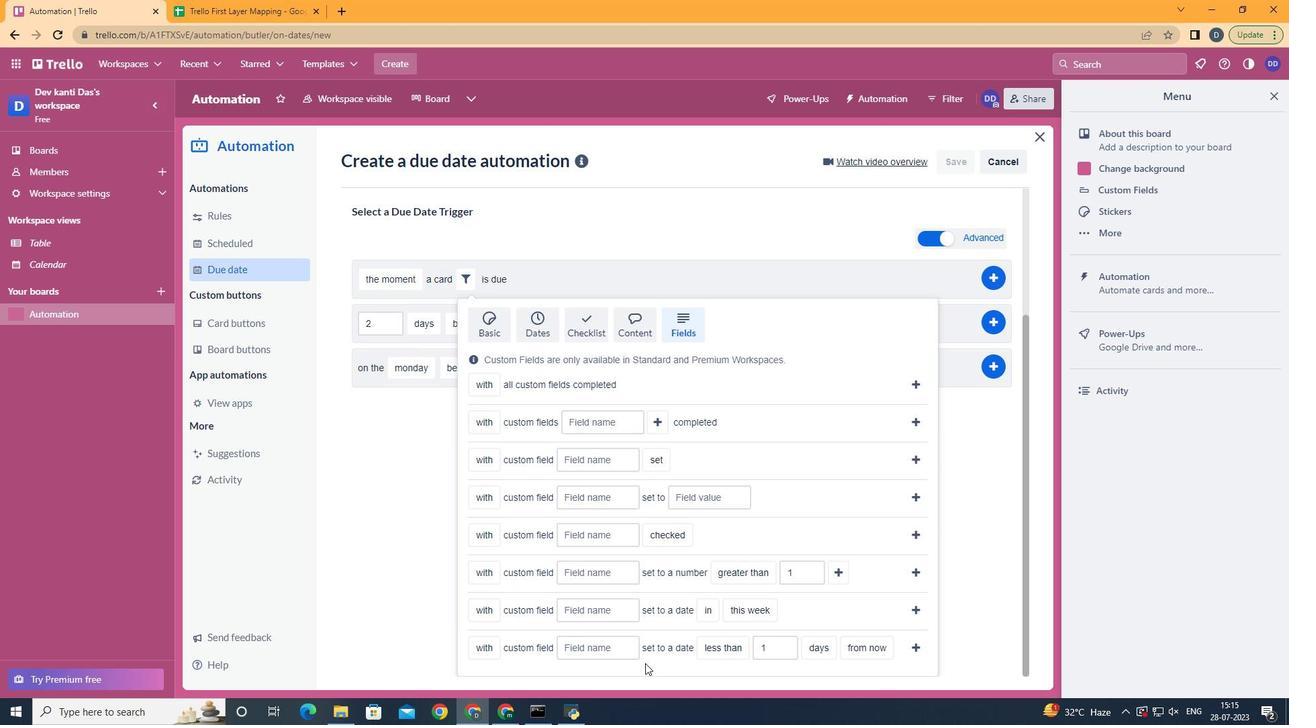 
Action: Mouse pressed left at (602, 643)
Screenshot: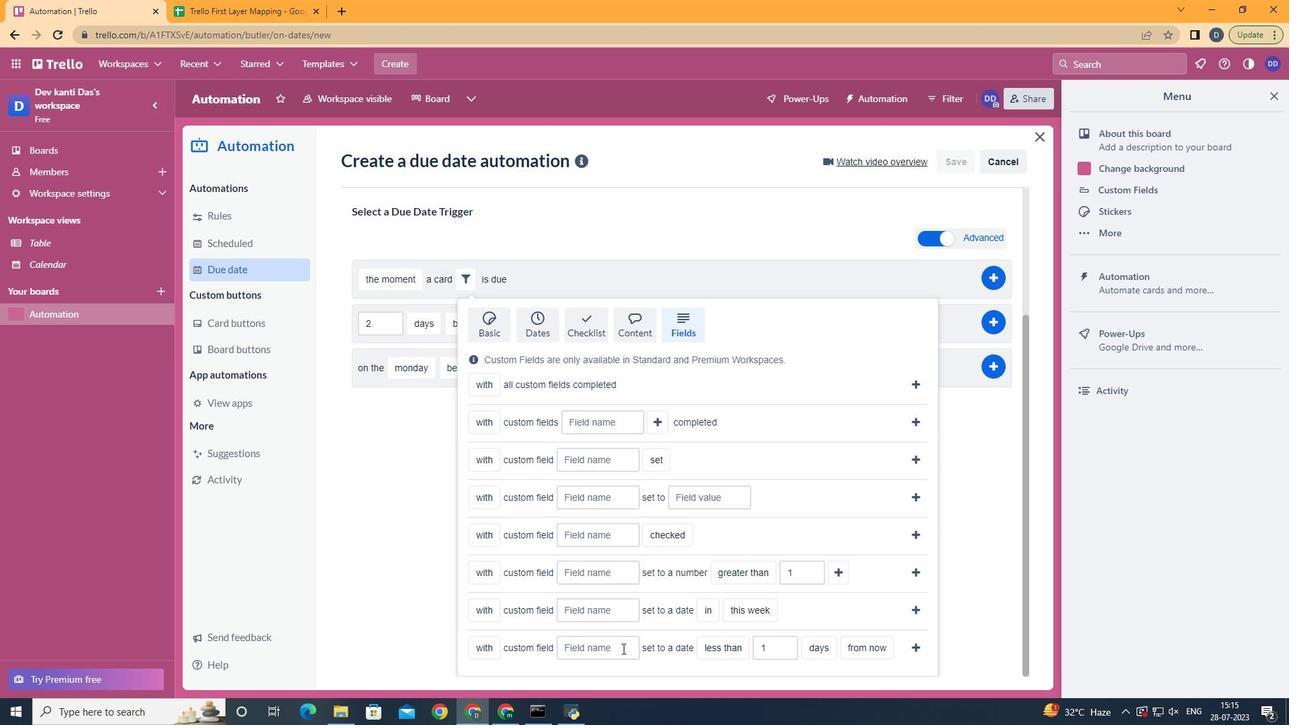 
Action: Key pressed <Key.shift>Resume
Screenshot: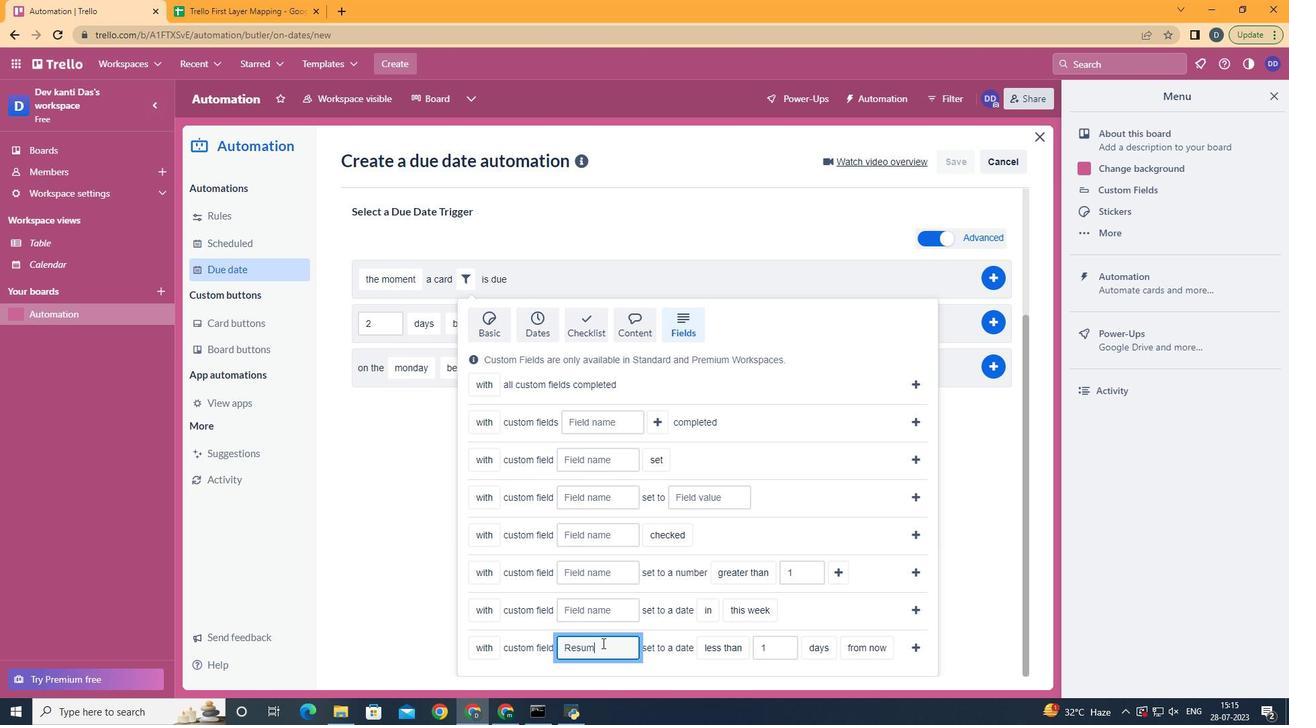 
Action: Mouse moved to (737, 614)
Screenshot: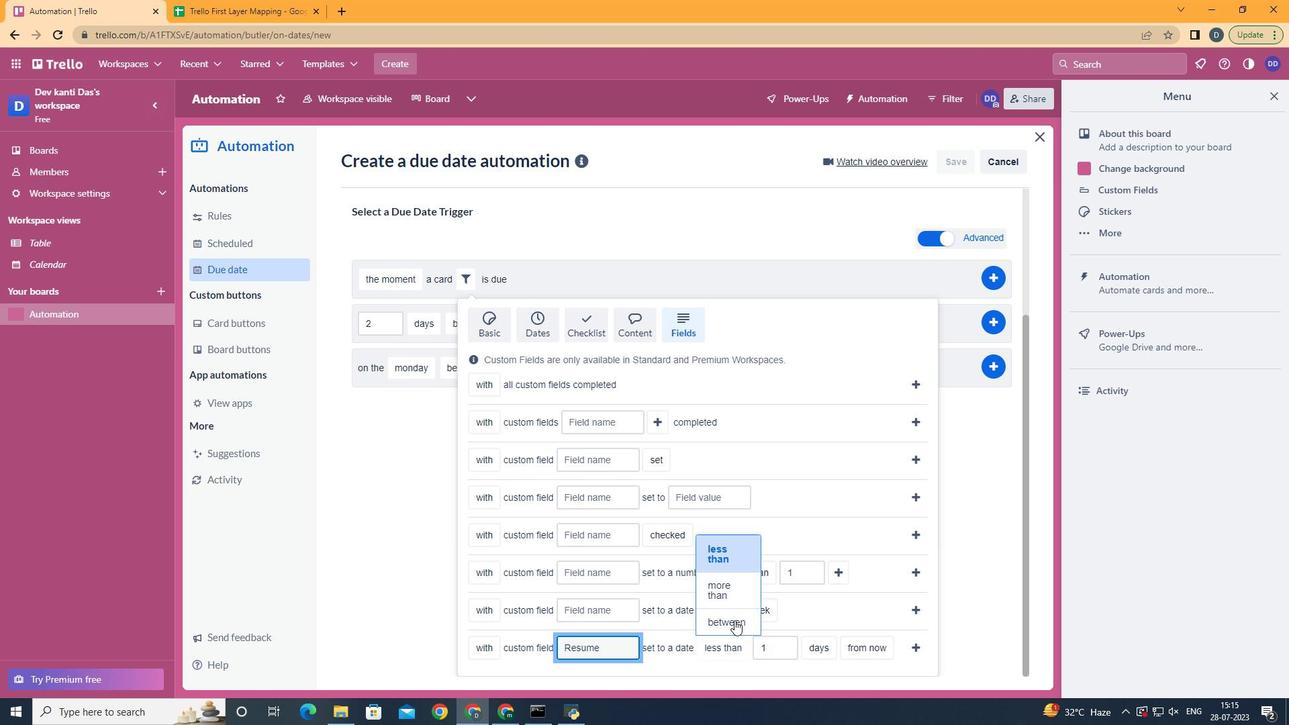 
Action: Mouse pressed left at (737, 614)
Screenshot: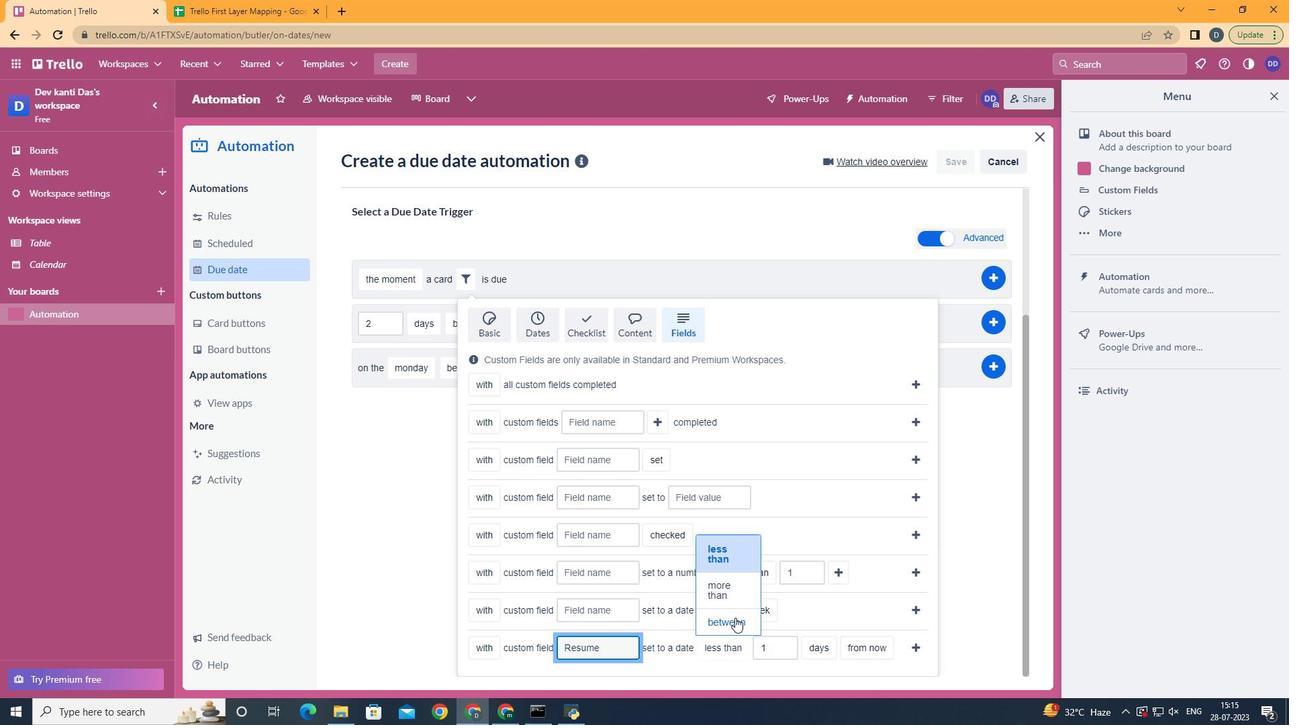 
Action: Mouse moved to (897, 629)
Screenshot: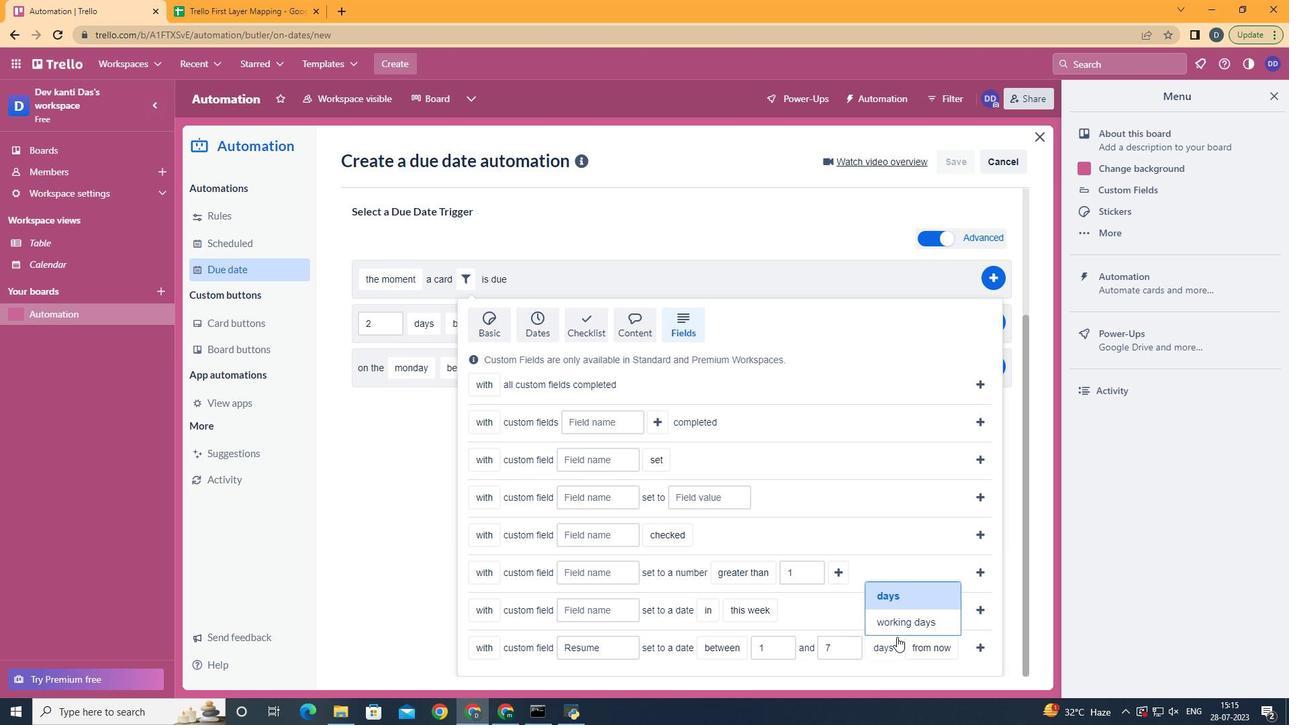 
Action: Mouse pressed left at (897, 629)
Screenshot: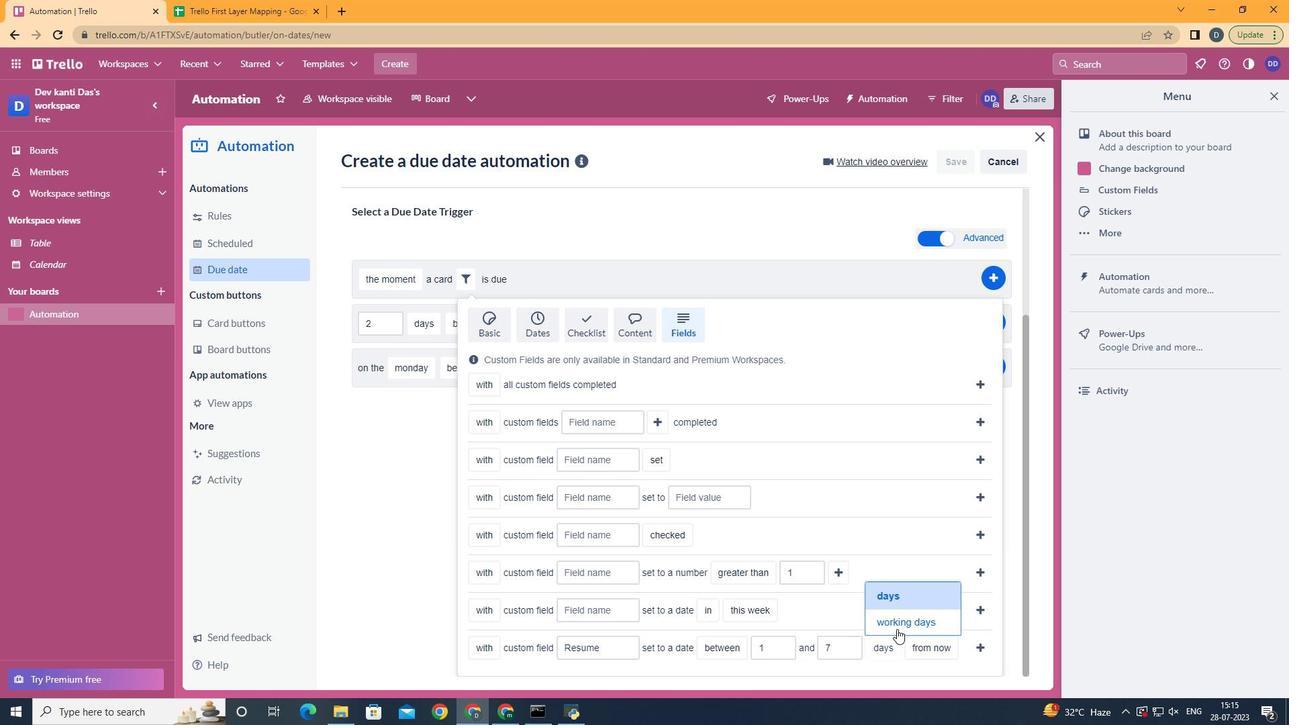 
Action: Mouse moved to (510, 646)
Screenshot: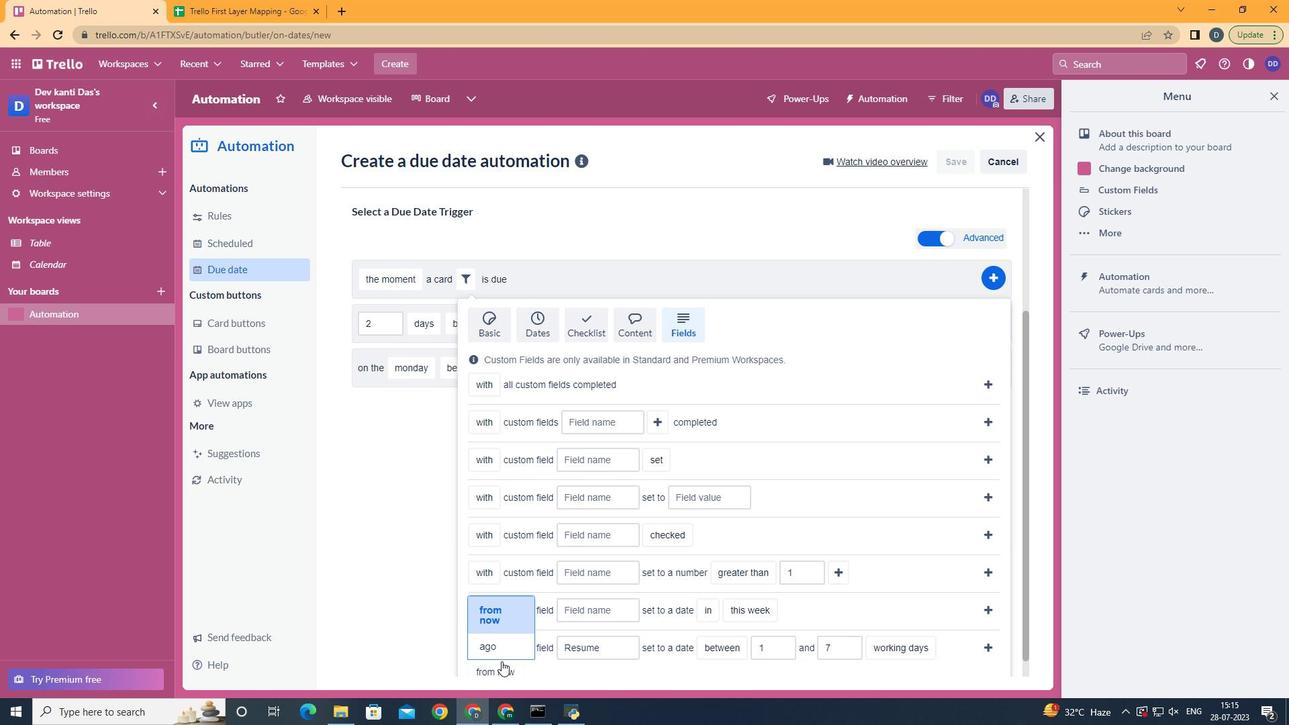 
Action: Mouse pressed left at (510, 646)
Screenshot: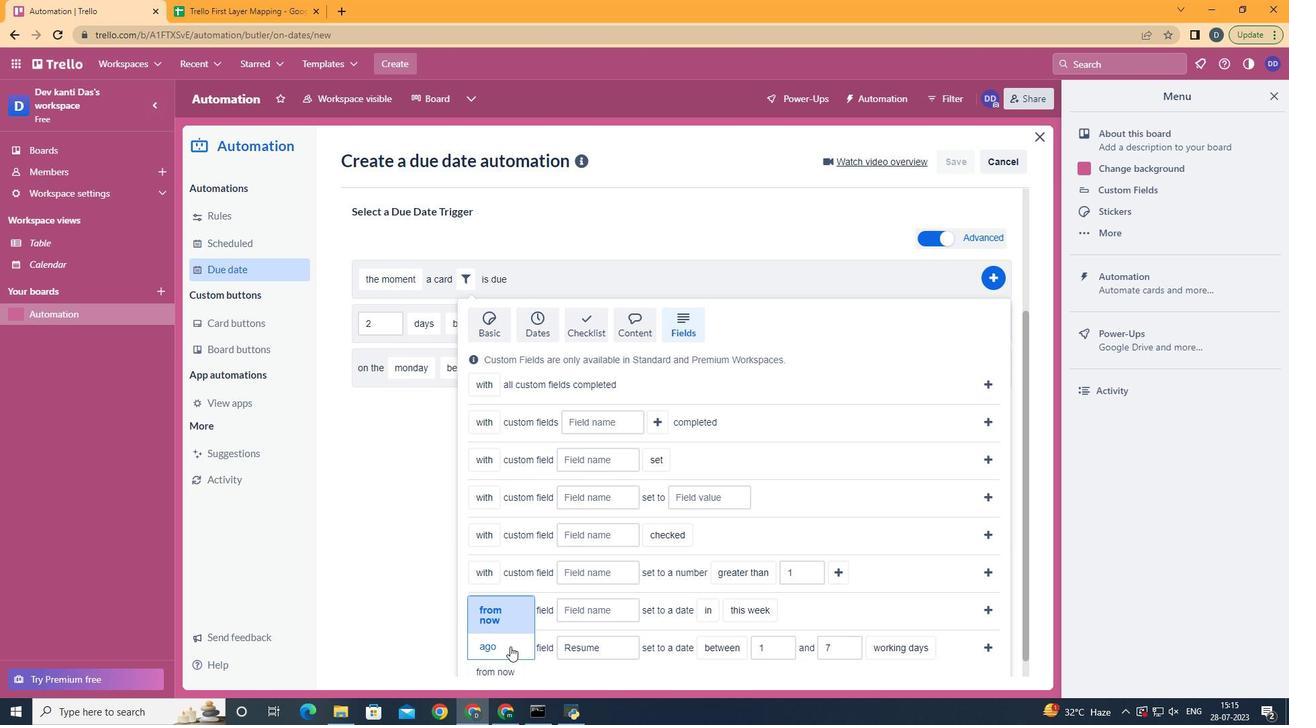 
Action: Mouse moved to (653, 640)
Screenshot: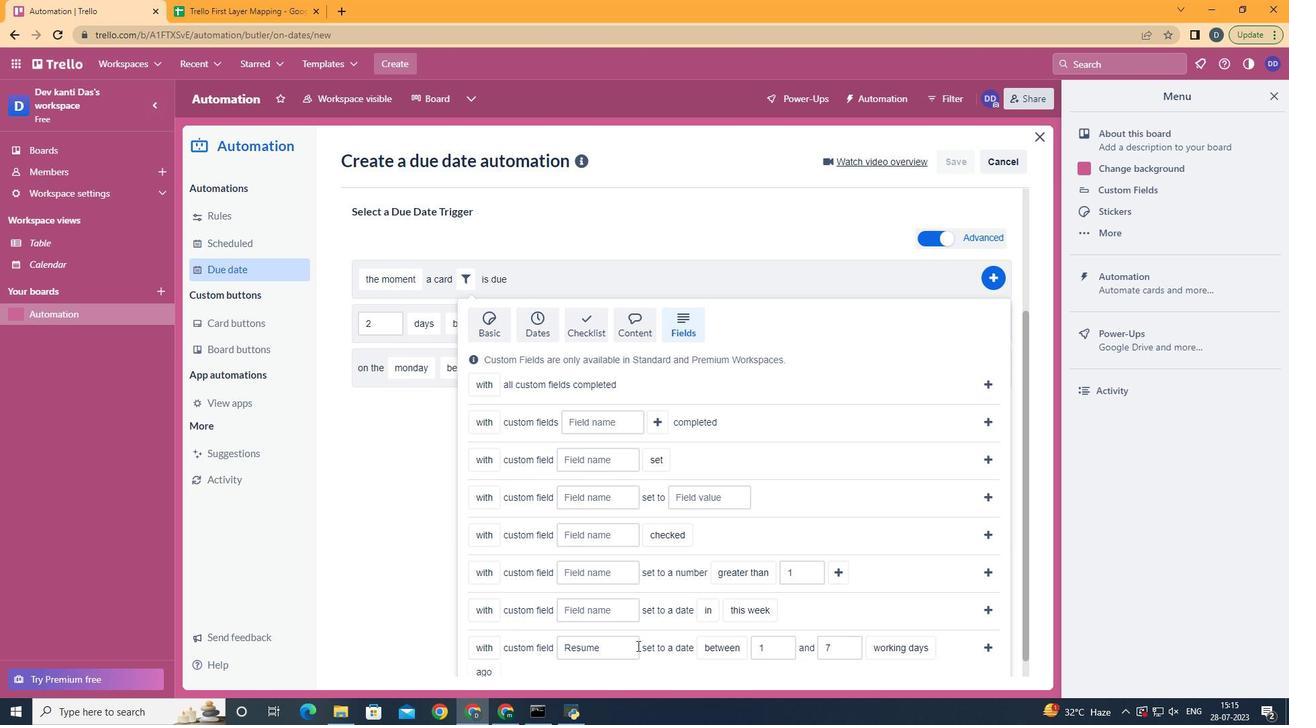 
Action: Mouse scrolled (651, 640) with delta (0, 0)
Screenshot: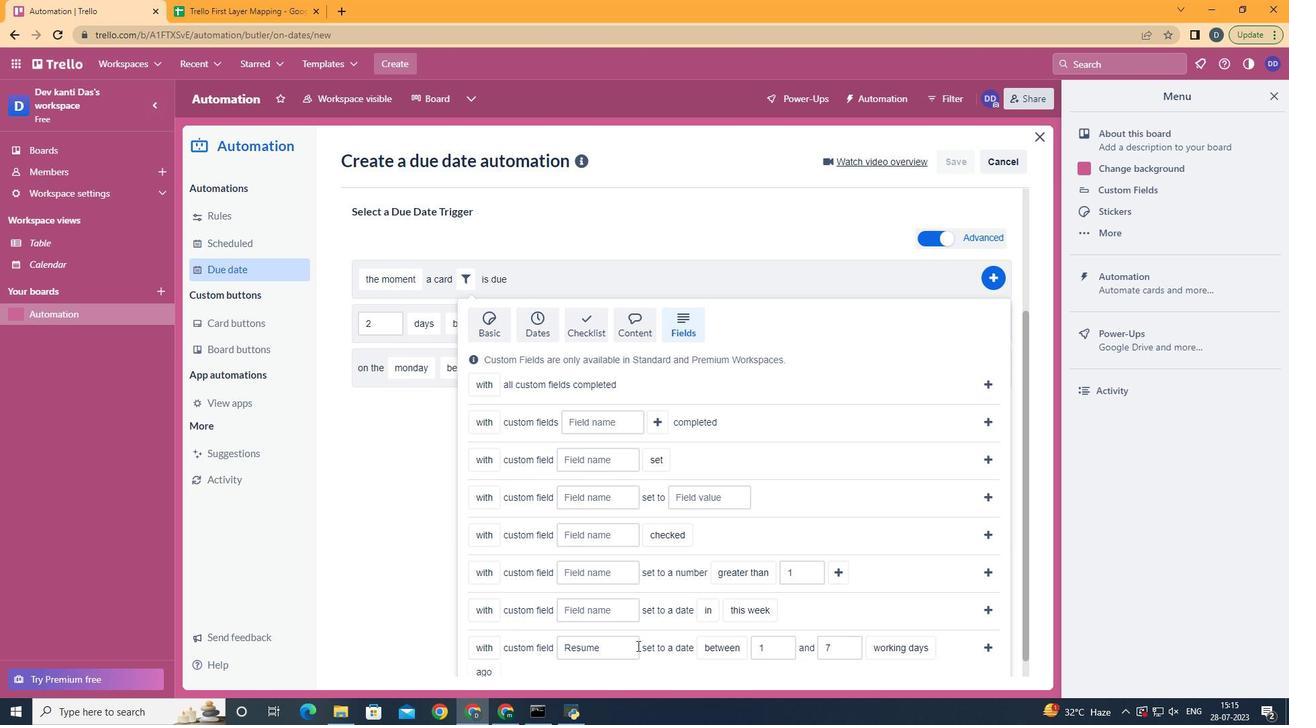 
Action: Mouse moved to (654, 640)
Screenshot: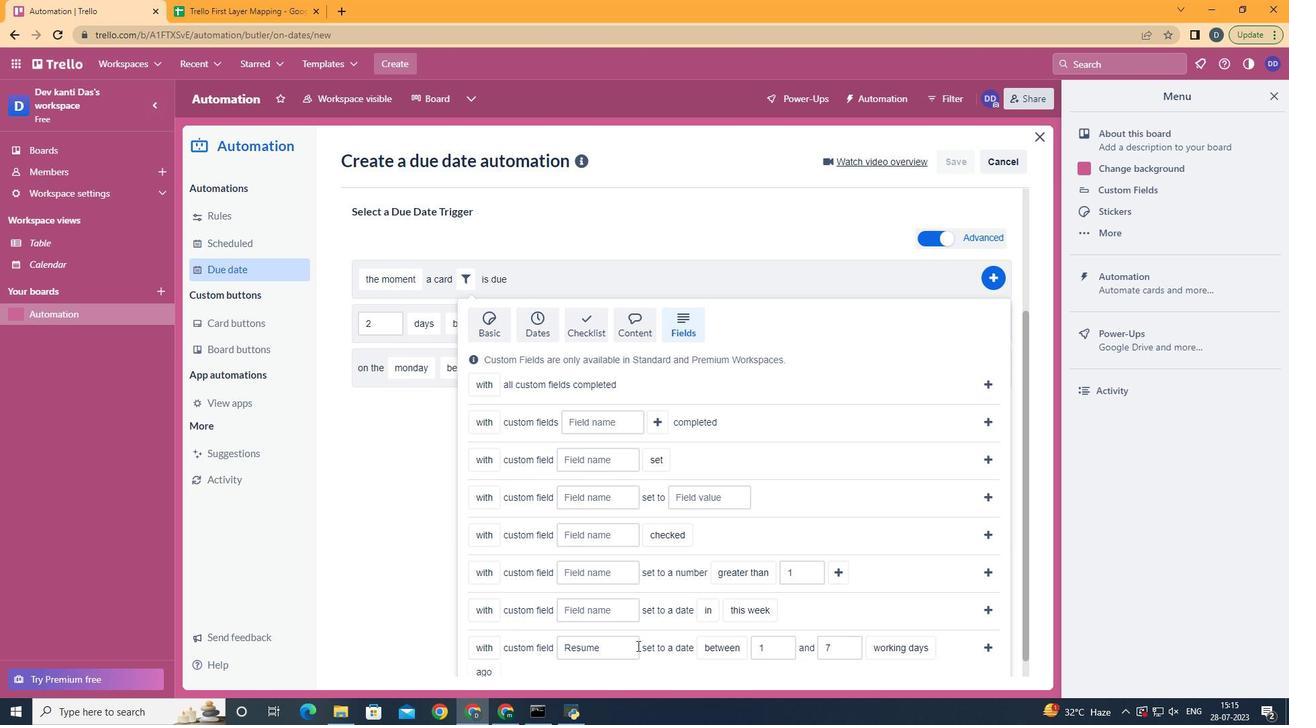 
Action: Mouse scrolled (654, 640) with delta (0, 0)
Screenshot: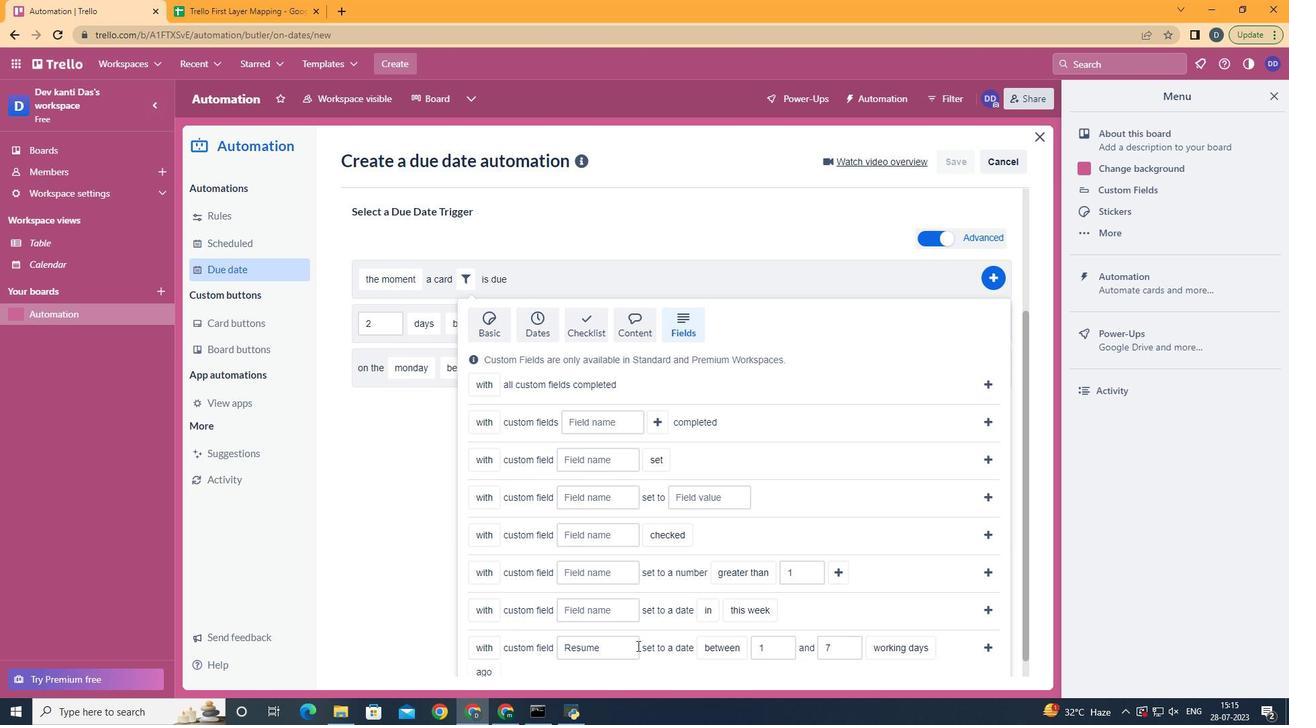 
Action: Mouse moved to (656, 639)
Screenshot: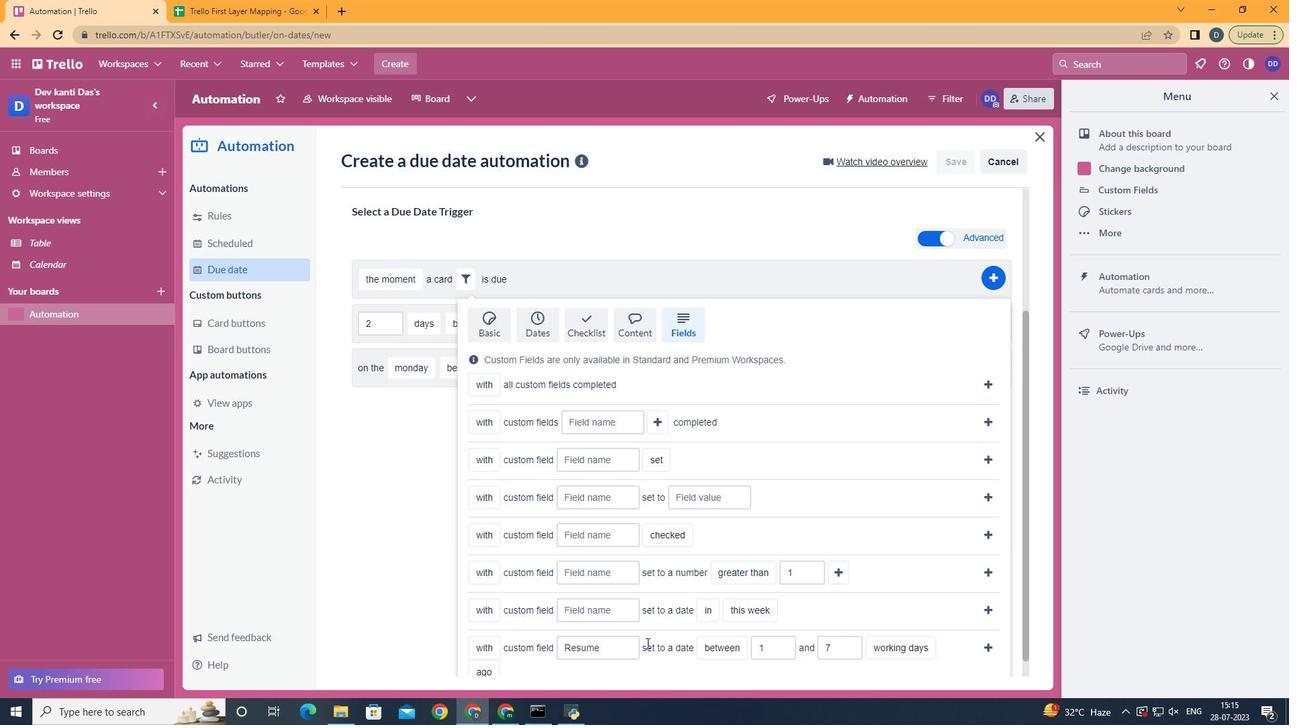 
Action: Mouse scrolled (656, 638) with delta (0, 0)
Screenshot: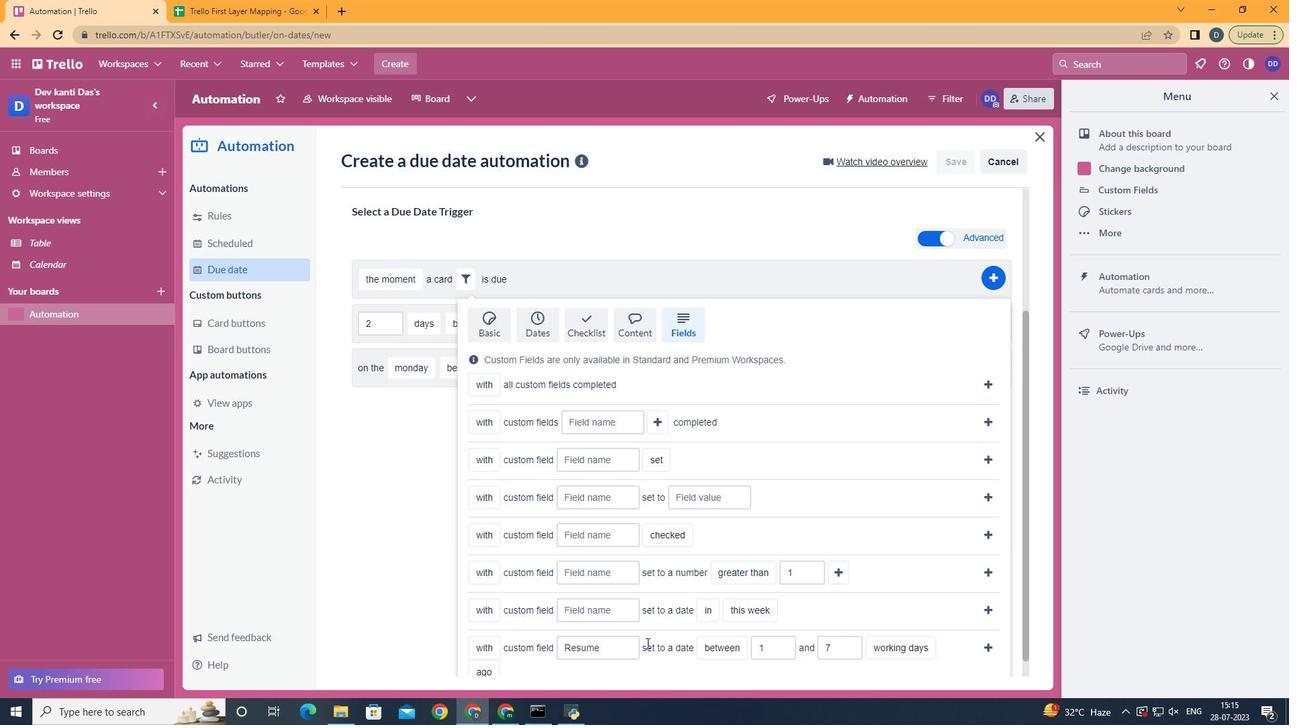 
Action: Mouse moved to (661, 639)
Screenshot: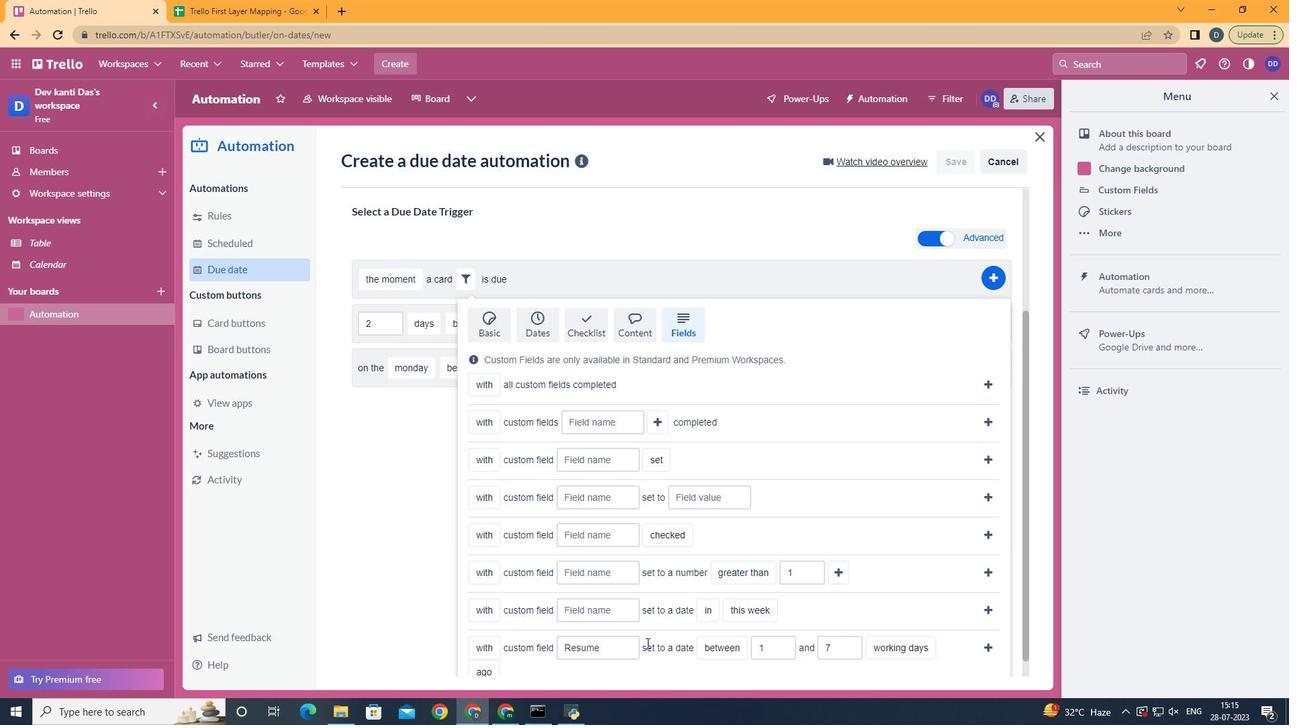
Action: Mouse scrolled (661, 638) with delta (0, 0)
Screenshot: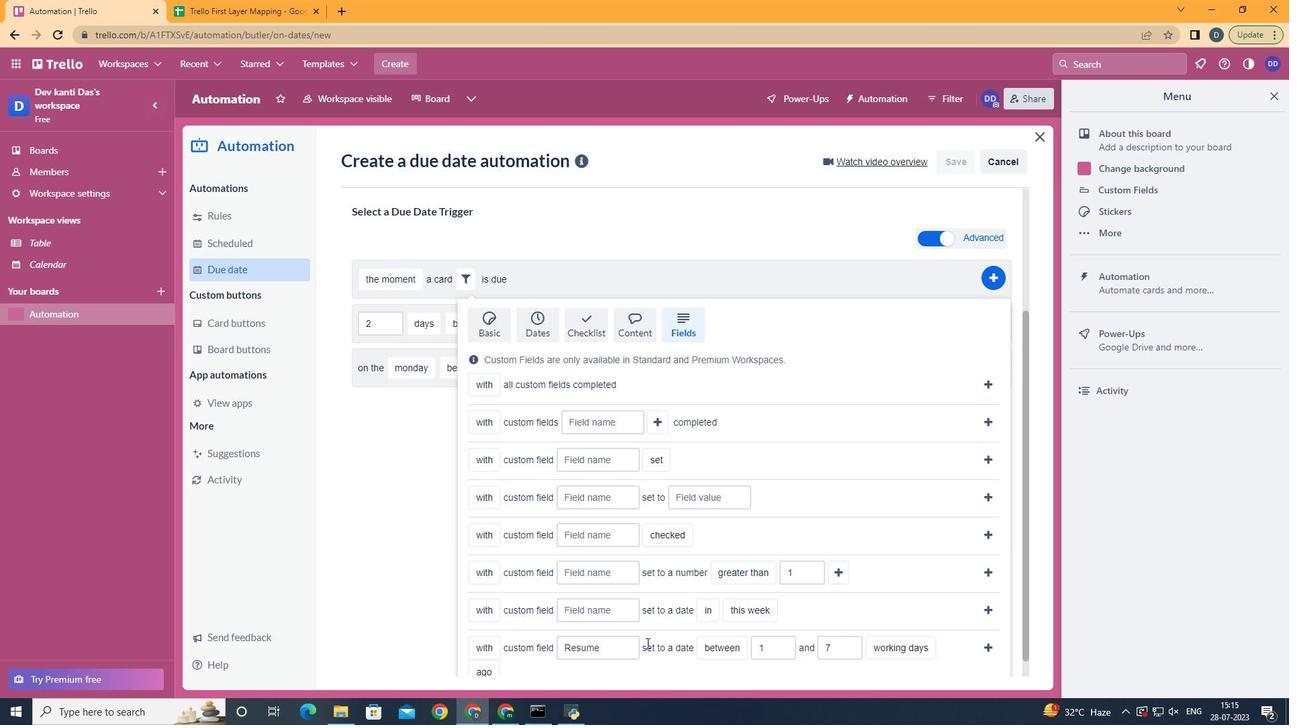 
Action: Mouse moved to (980, 626)
Screenshot: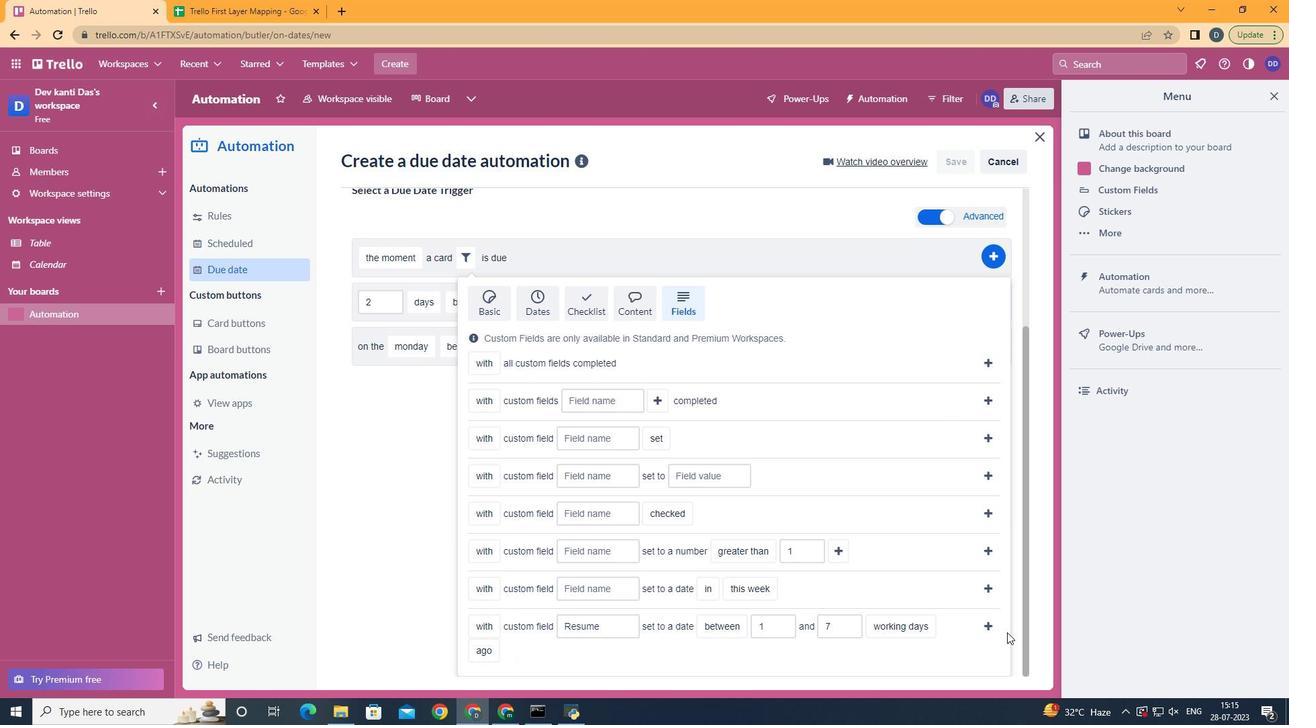 
Action: Mouse pressed left at (980, 626)
Screenshot: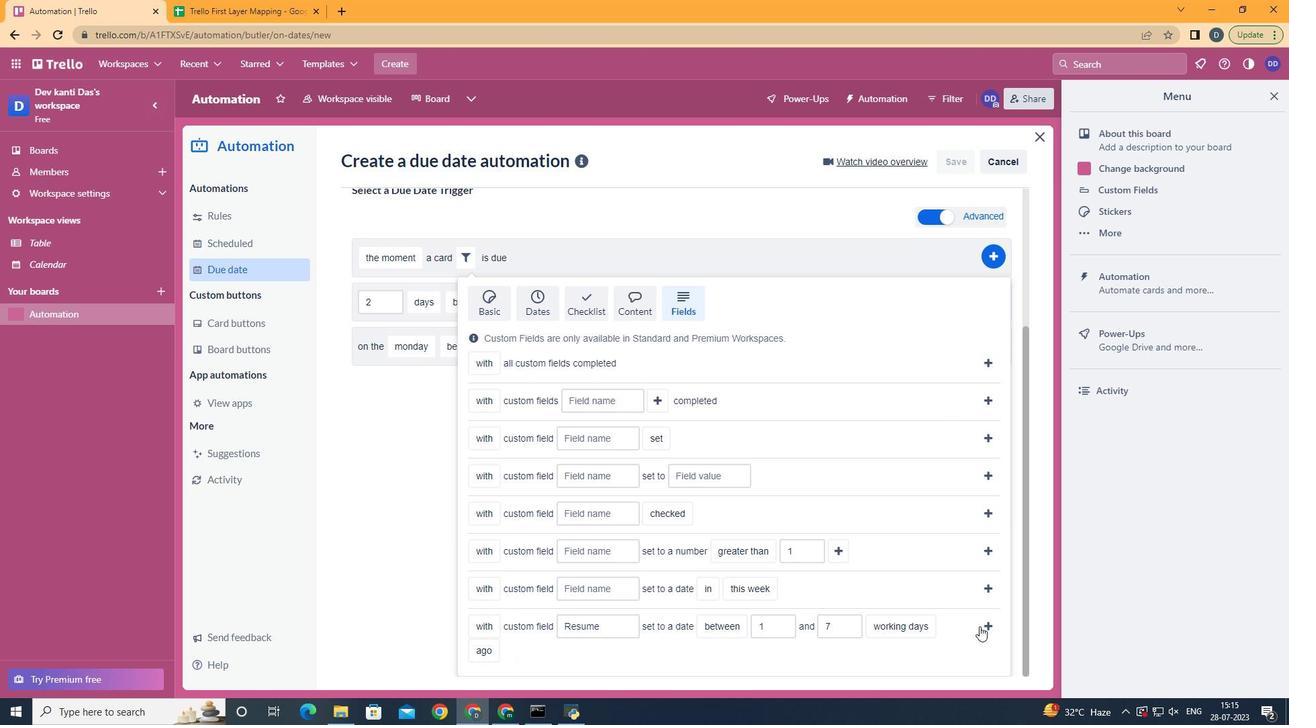 
Action: Mouse moved to (979, 626)
Screenshot: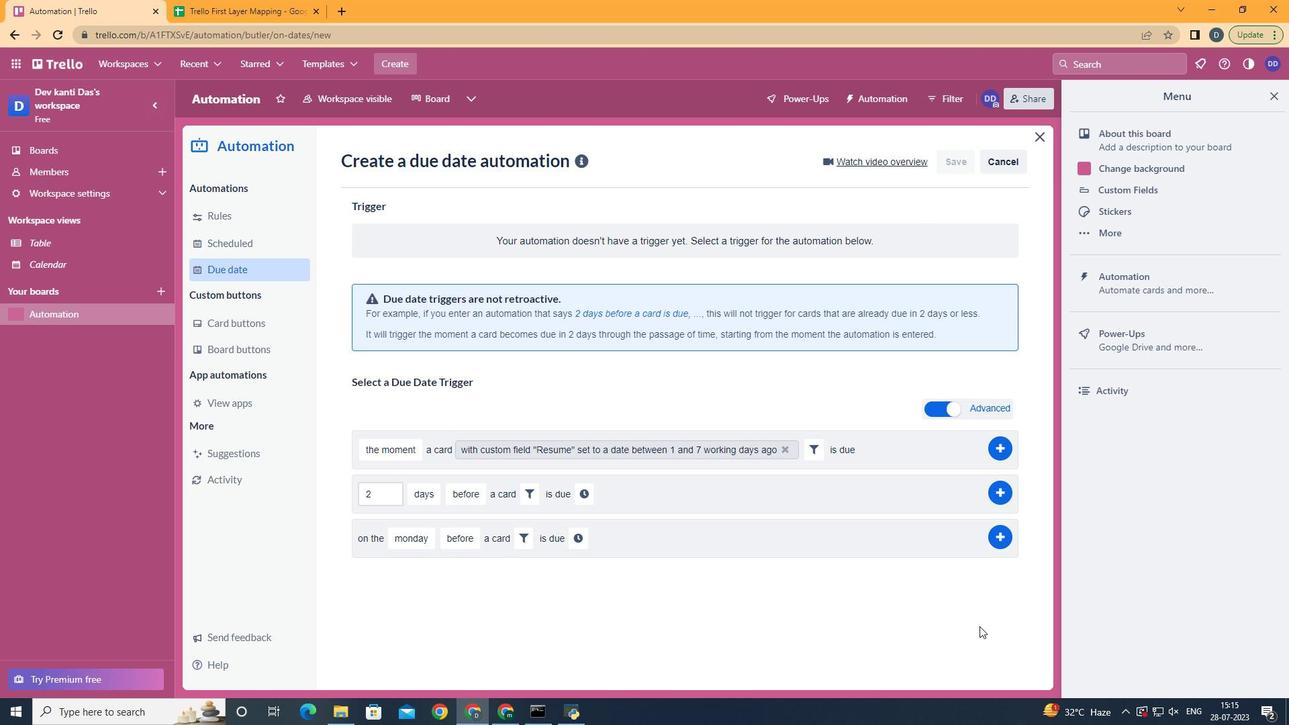 
